 Task: Look for space in Bayanhongor, Mongolia from 1st July, 2023 to 9th July, 2023 for 2 adults in price range Rs.8000 to Rs.15000. Place can be entire place with 1  bedroom having 1 bed and 1 bathroom. Property type can be house, flat, guest house. Amenities needed are: washing machine. Booking option can be shelf check-in. Required host language is English.
Action: Mouse moved to (536, 121)
Screenshot: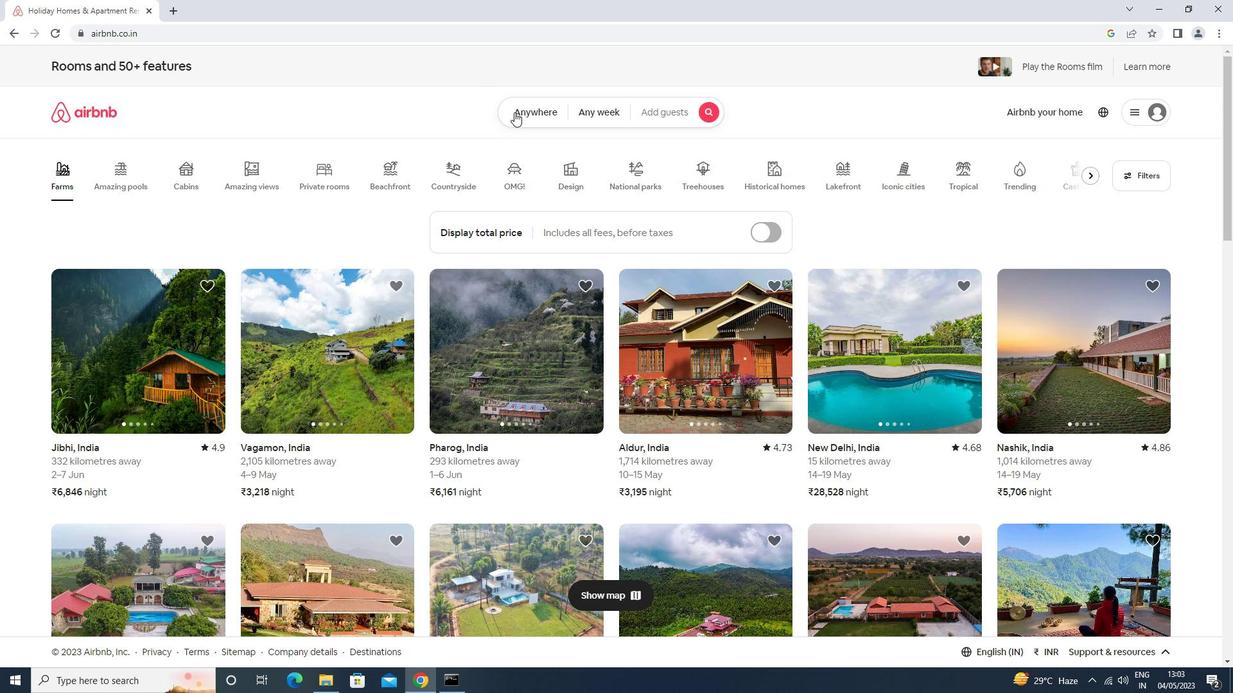 
Action: Mouse pressed left at (536, 121)
Screenshot: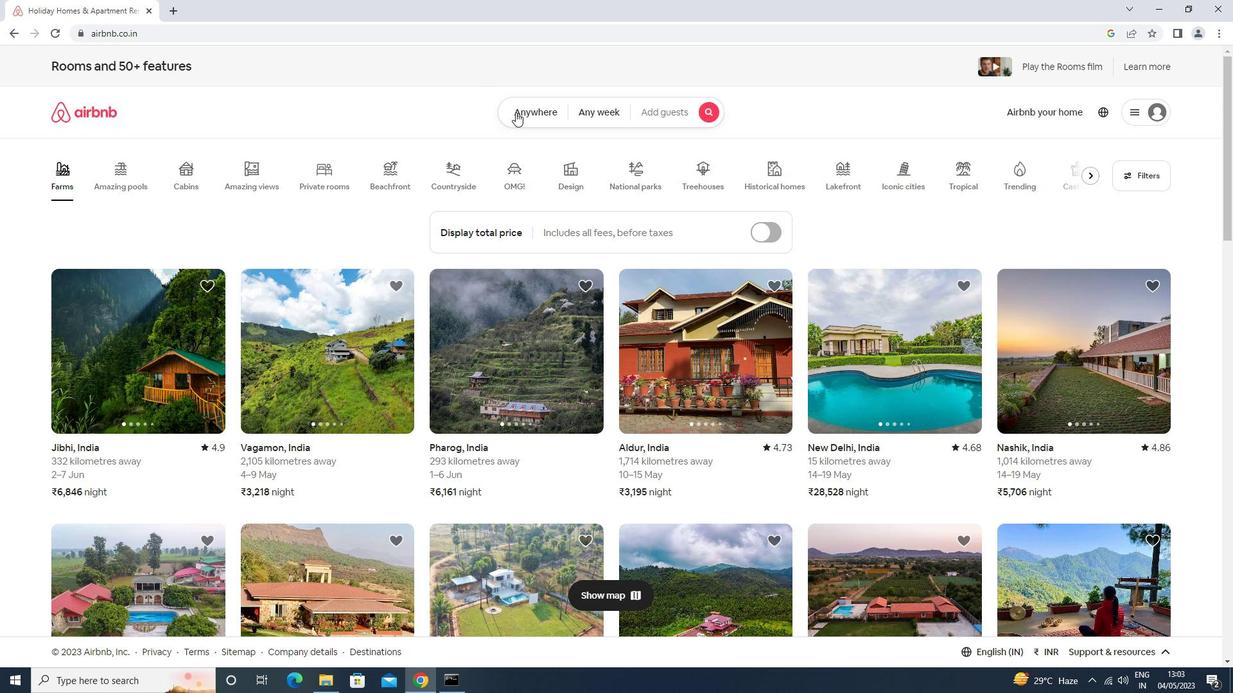 
Action: Mouse moved to (443, 161)
Screenshot: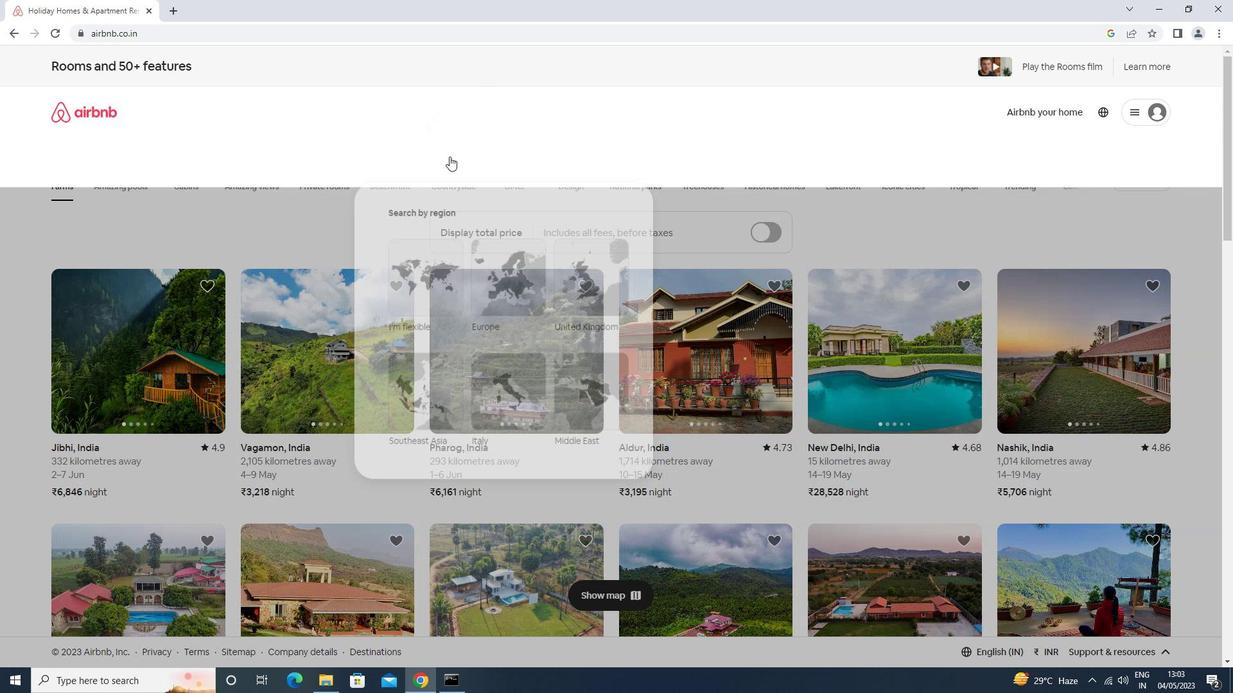 
Action: Mouse pressed left at (443, 161)
Screenshot: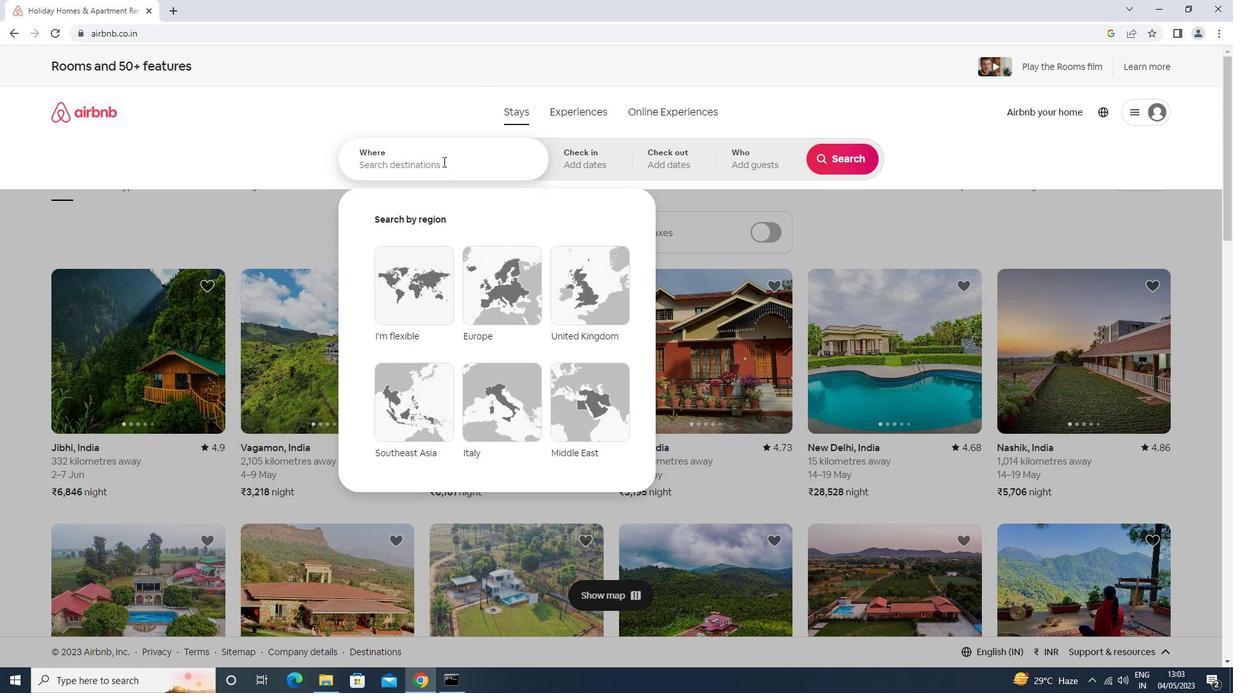 
Action: Mouse moved to (443, 164)
Screenshot: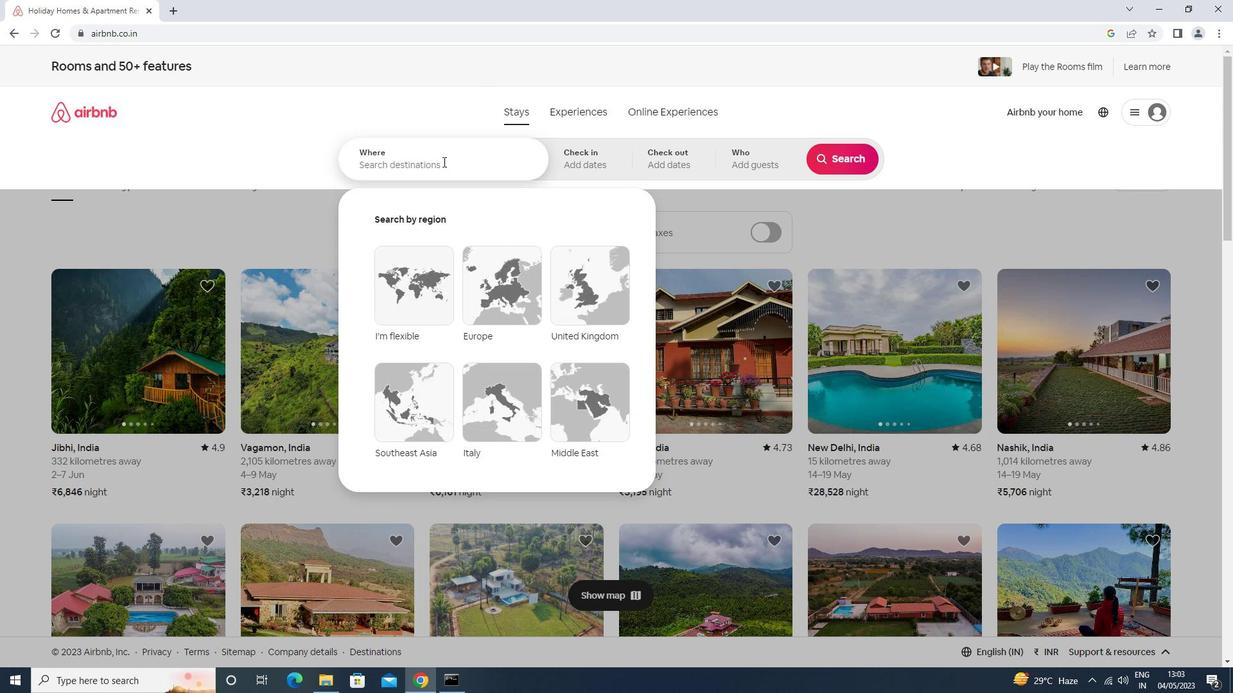 
Action: Key pressed bayanhongor<Key.down><Key.enter>
Screenshot: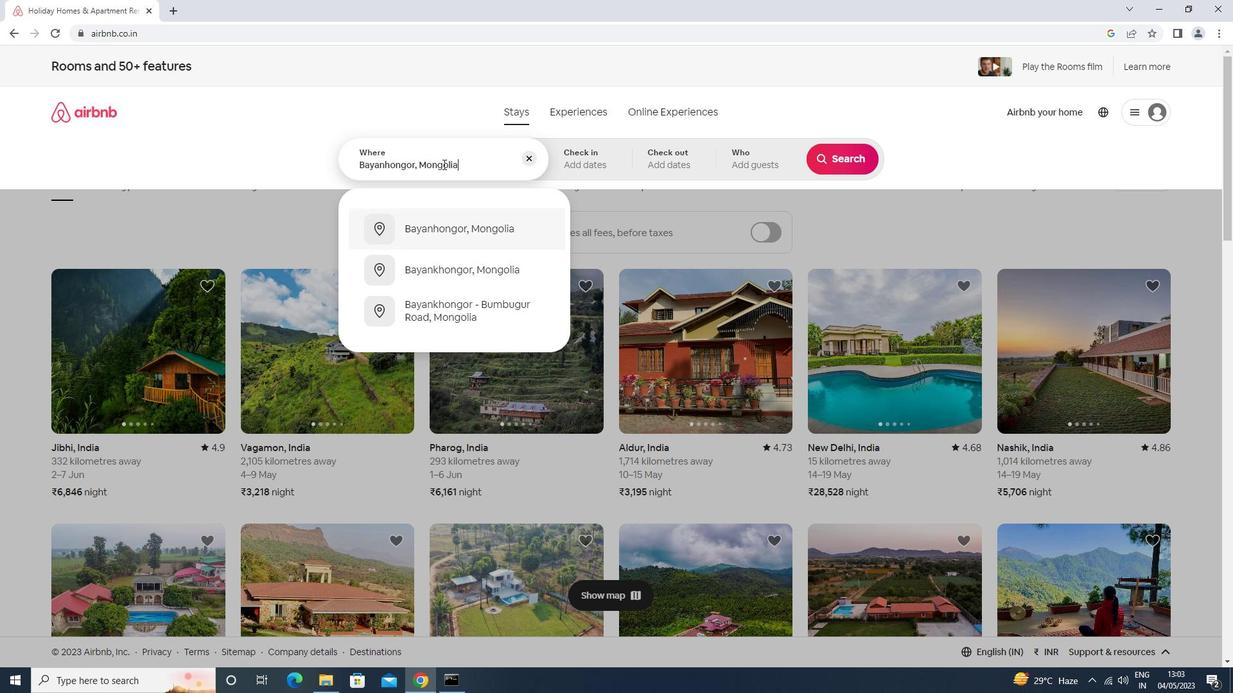 
Action: Mouse moved to (844, 262)
Screenshot: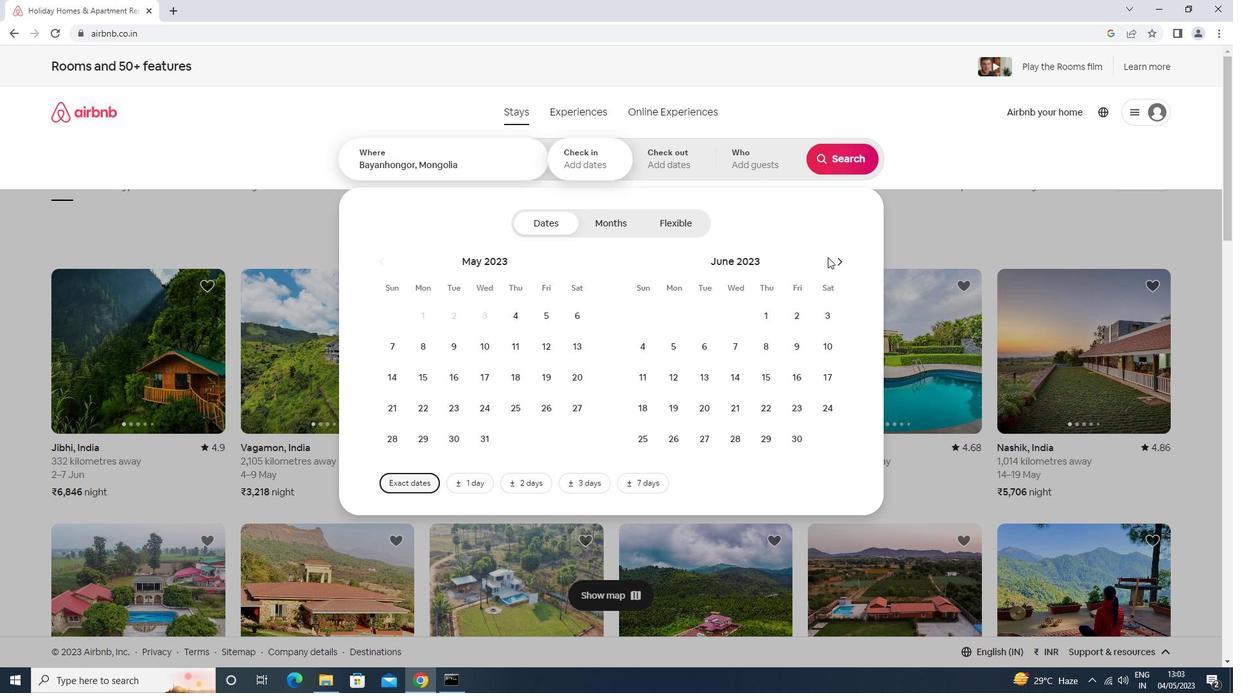 
Action: Mouse pressed left at (844, 262)
Screenshot: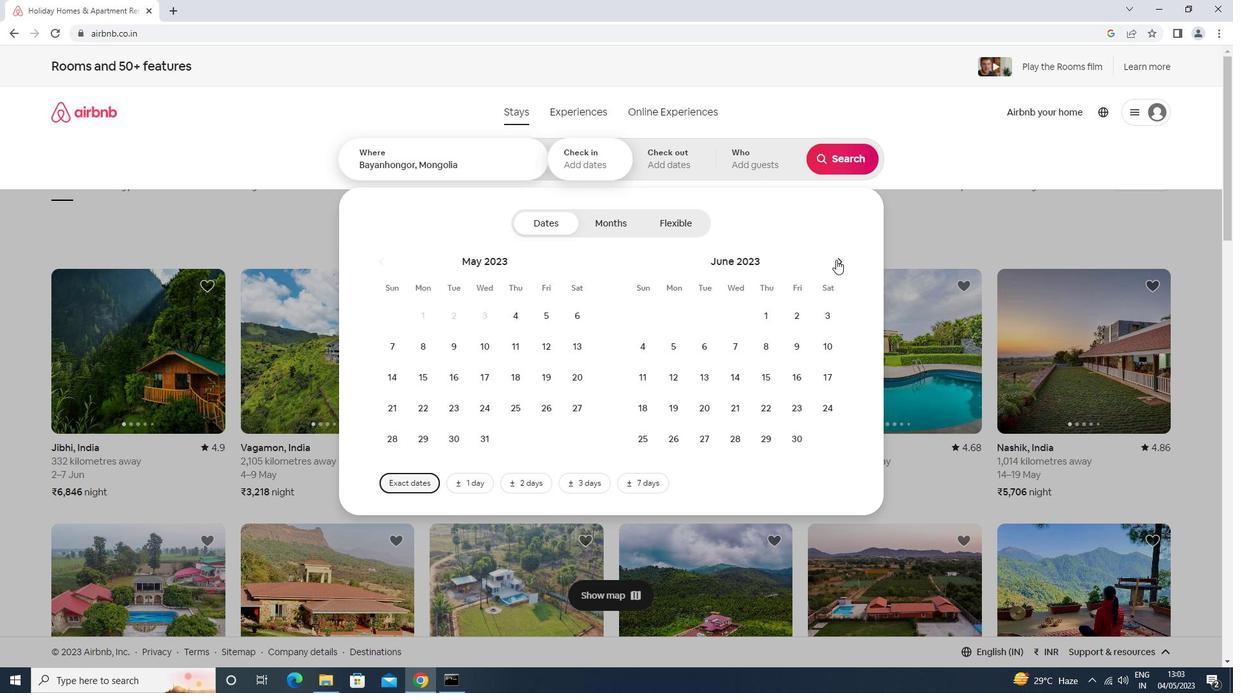 
Action: Mouse moved to (835, 319)
Screenshot: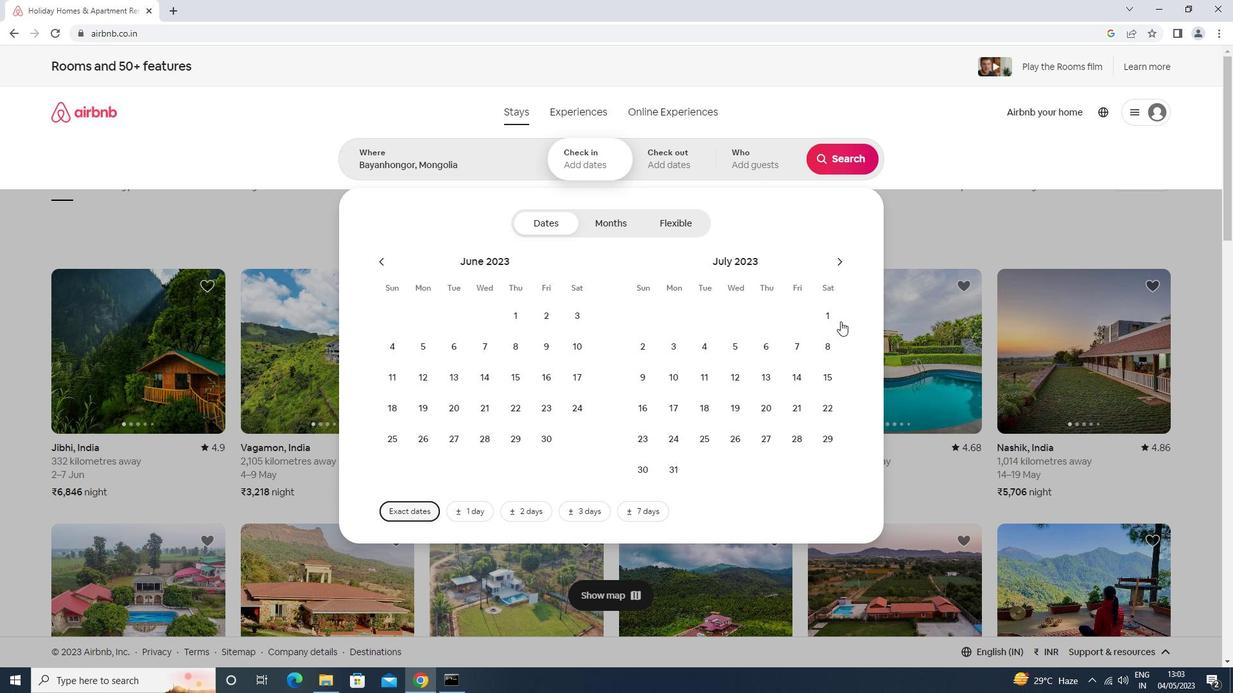 
Action: Mouse pressed left at (835, 319)
Screenshot: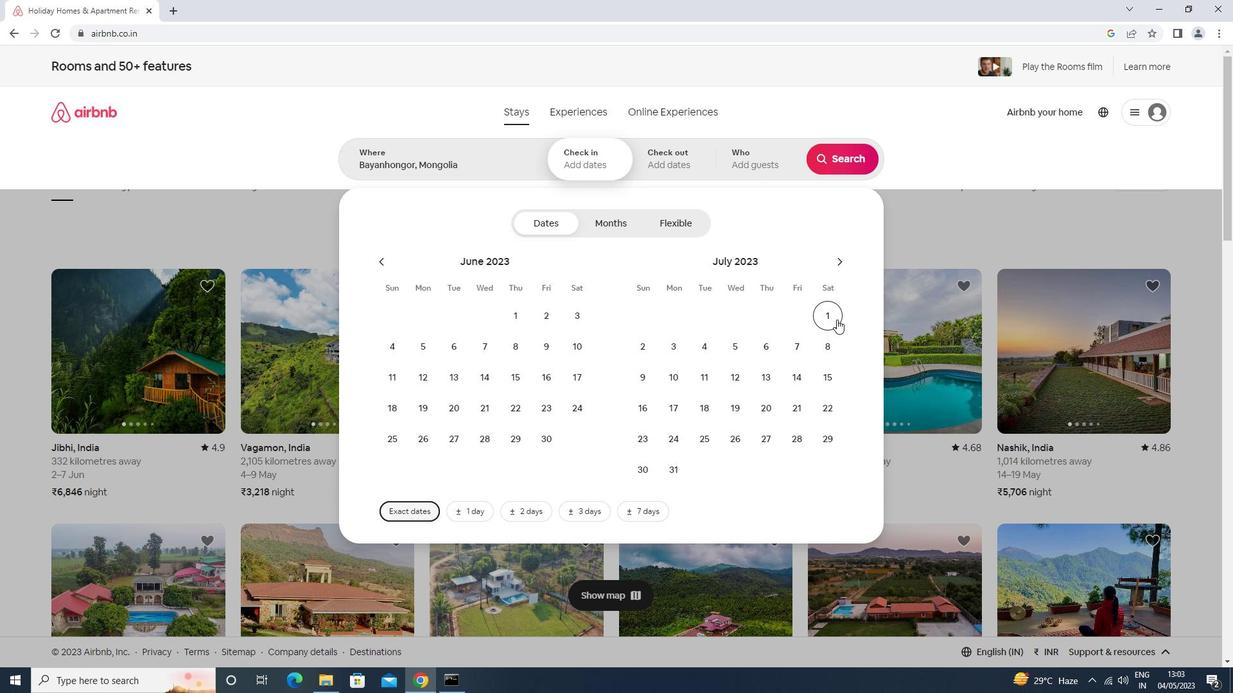 
Action: Mouse moved to (642, 376)
Screenshot: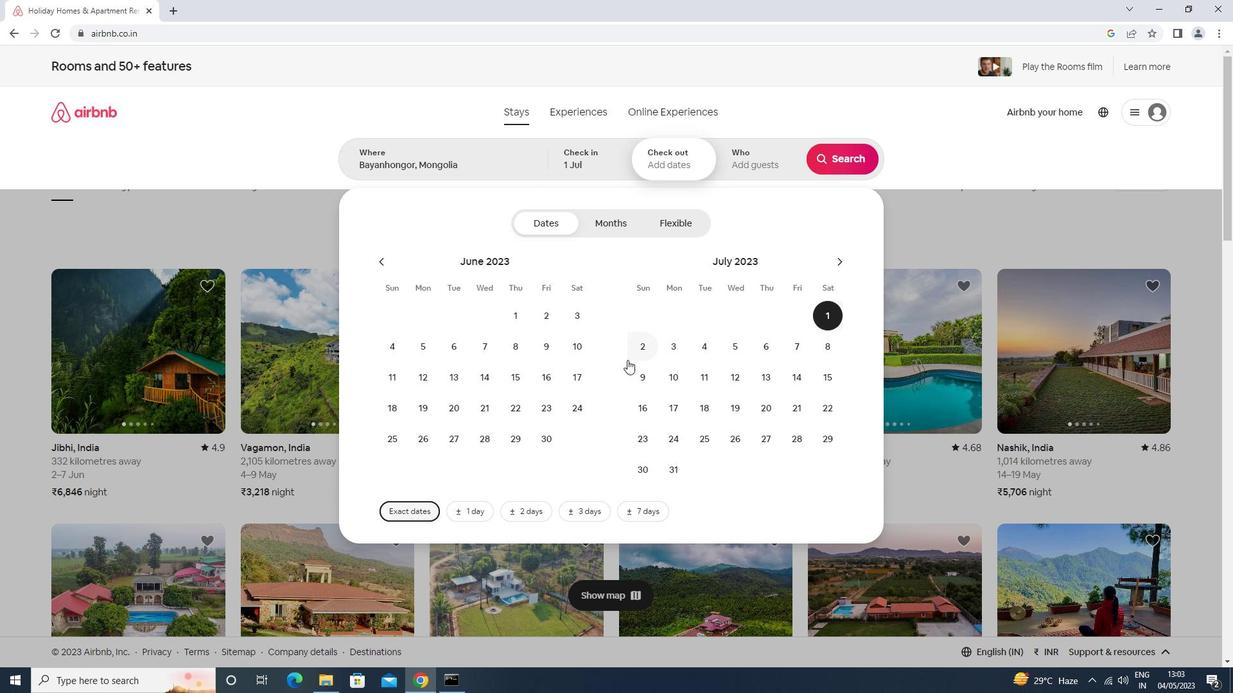 
Action: Mouse pressed left at (642, 376)
Screenshot: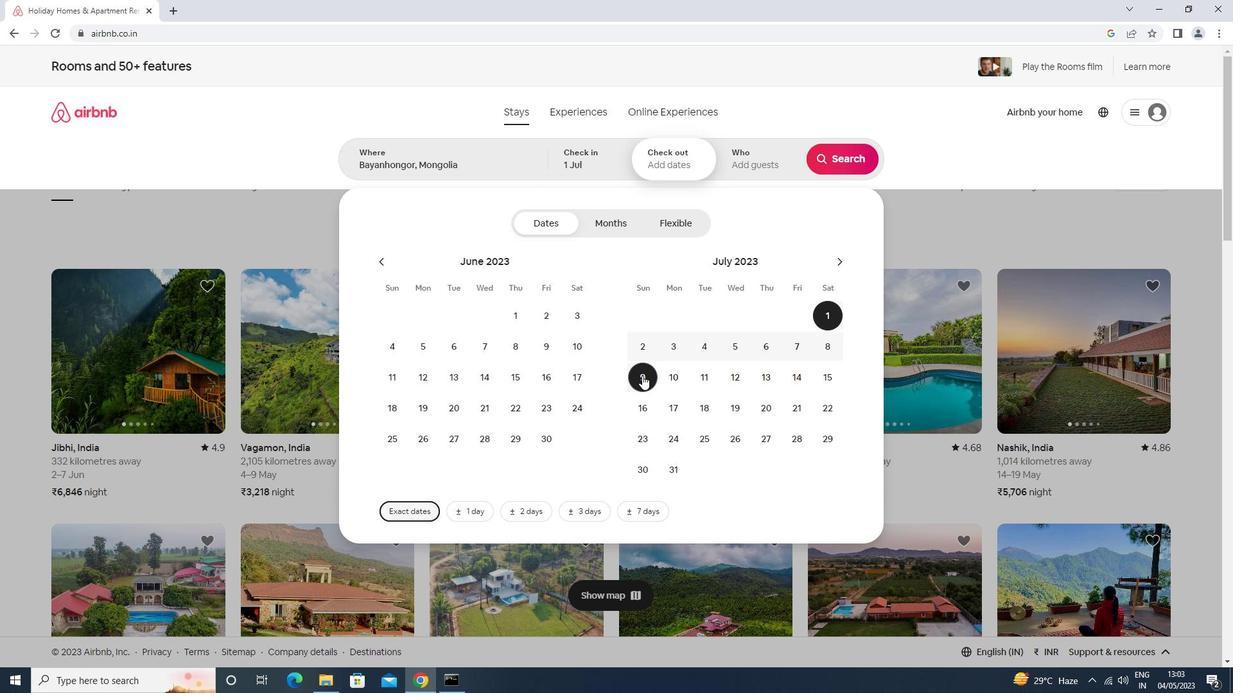 
Action: Mouse moved to (736, 174)
Screenshot: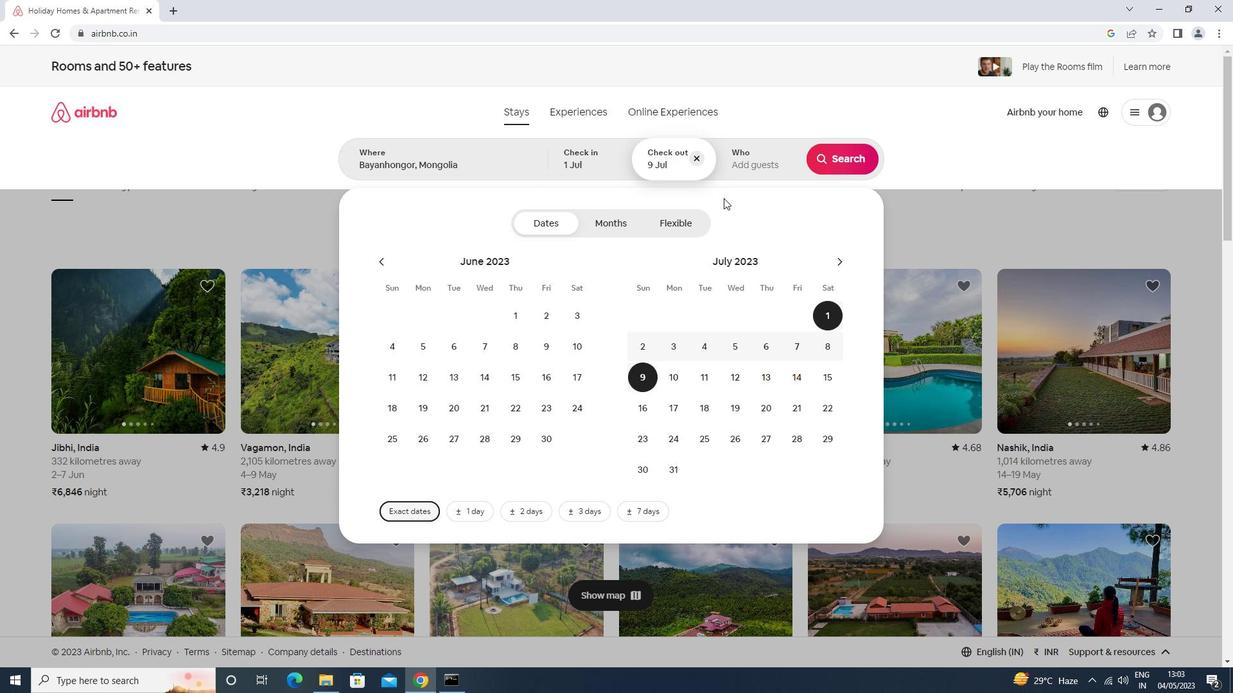 
Action: Mouse pressed left at (736, 174)
Screenshot: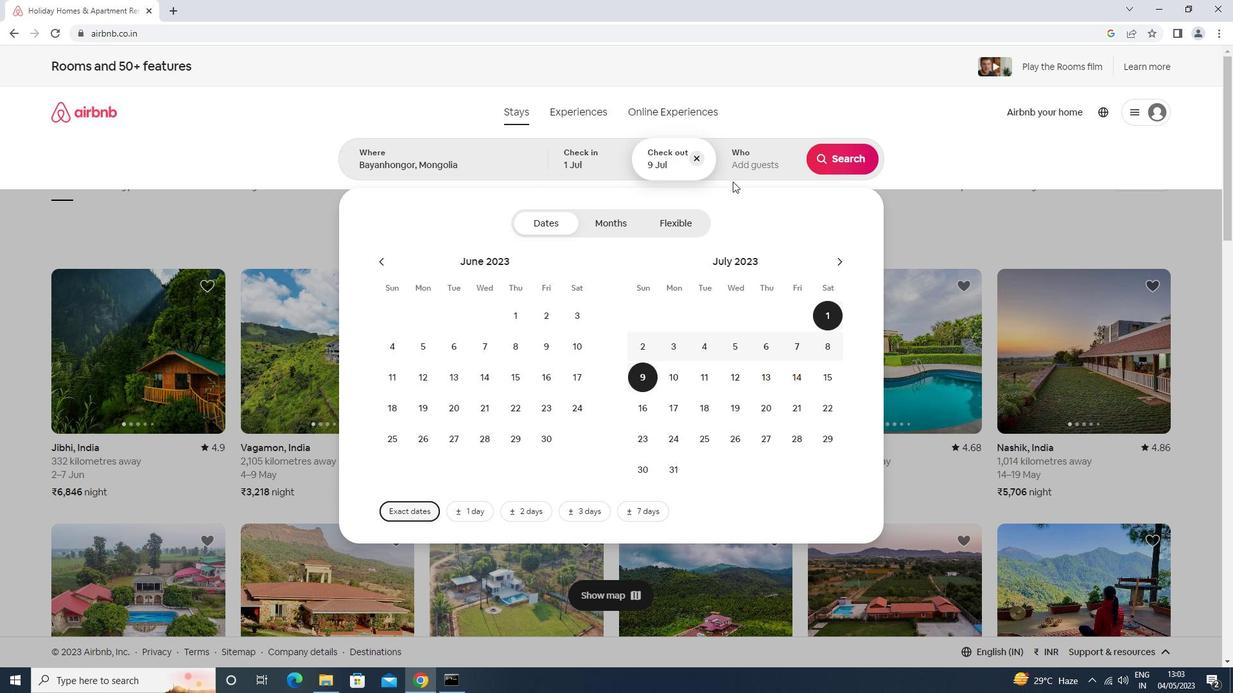 
Action: Mouse moved to (854, 224)
Screenshot: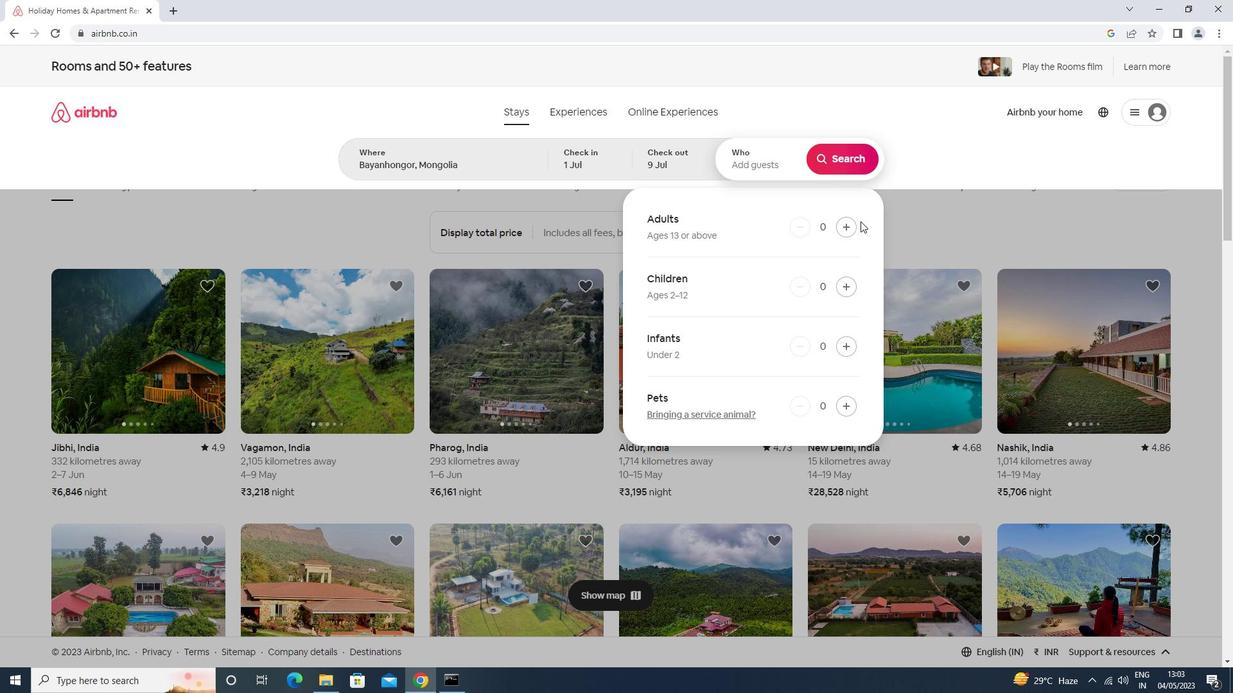 
Action: Mouse pressed left at (854, 224)
Screenshot: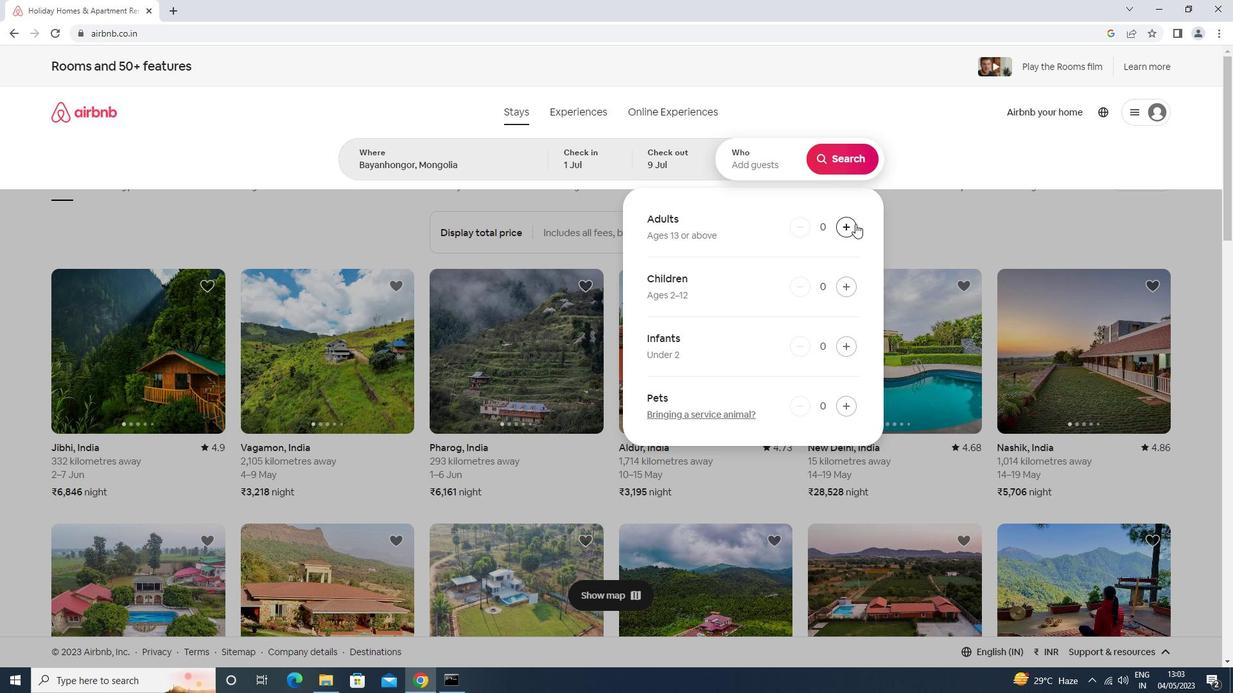 
Action: Mouse pressed left at (854, 224)
Screenshot: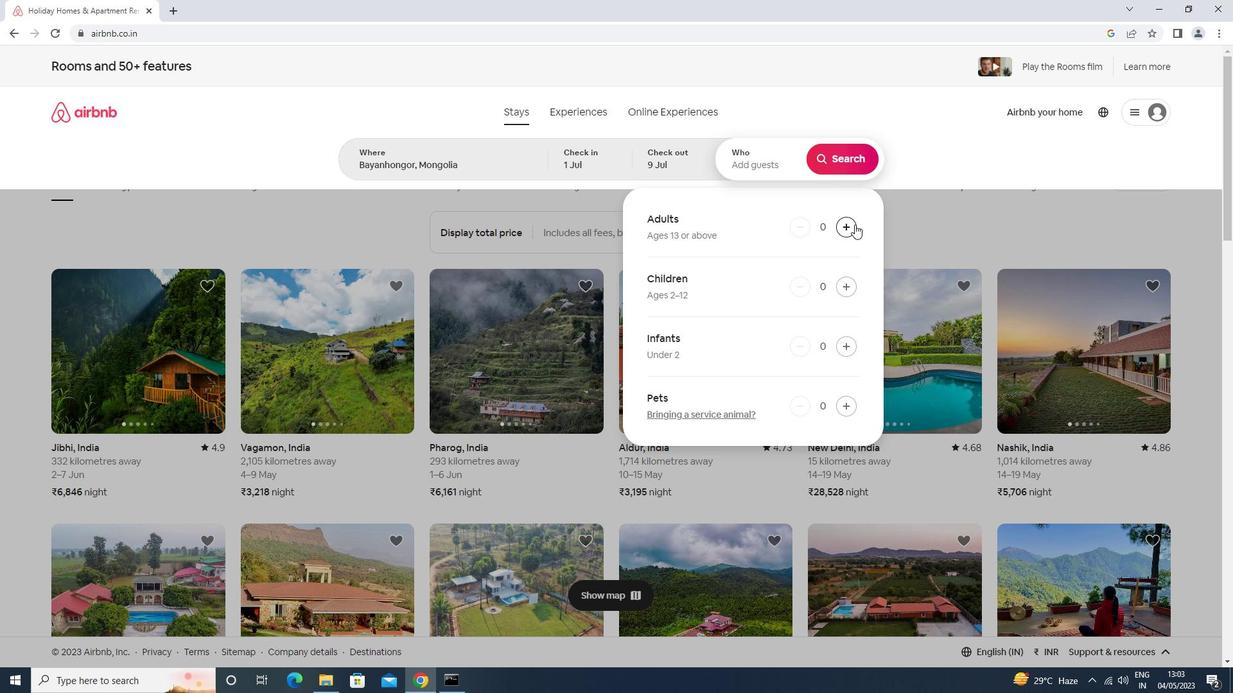 
Action: Mouse moved to (845, 160)
Screenshot: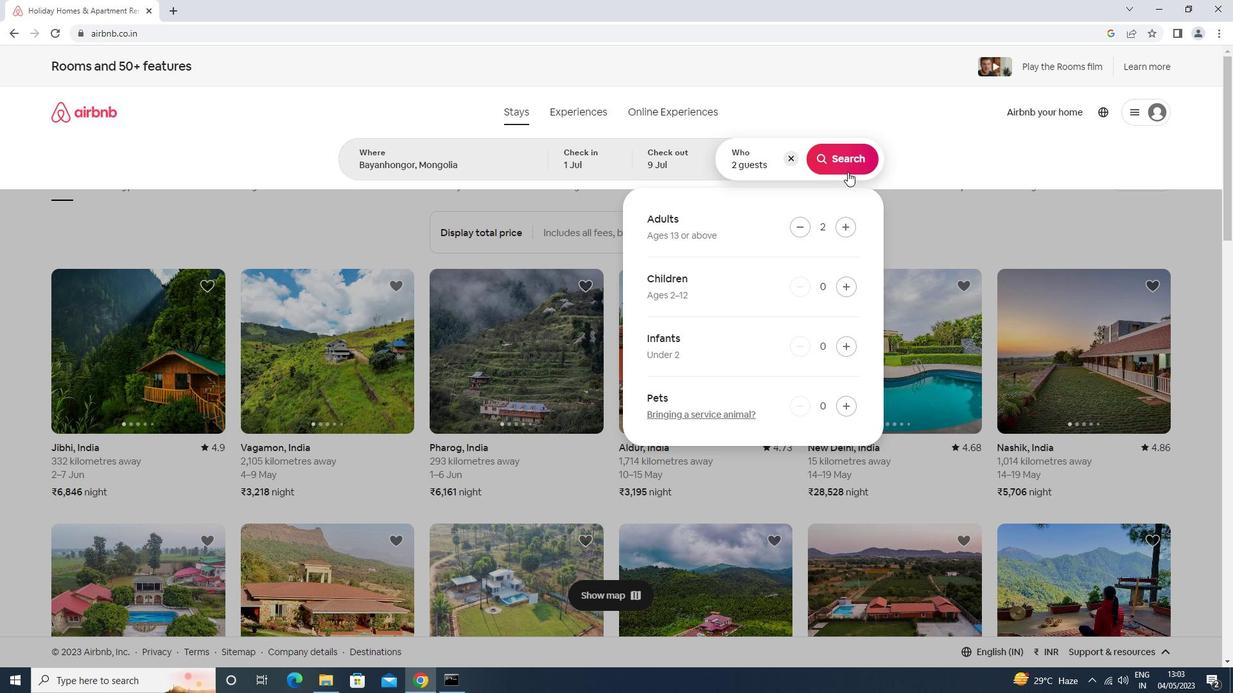 
Action: Mouse pressed left at (845, 160)
Screenshot: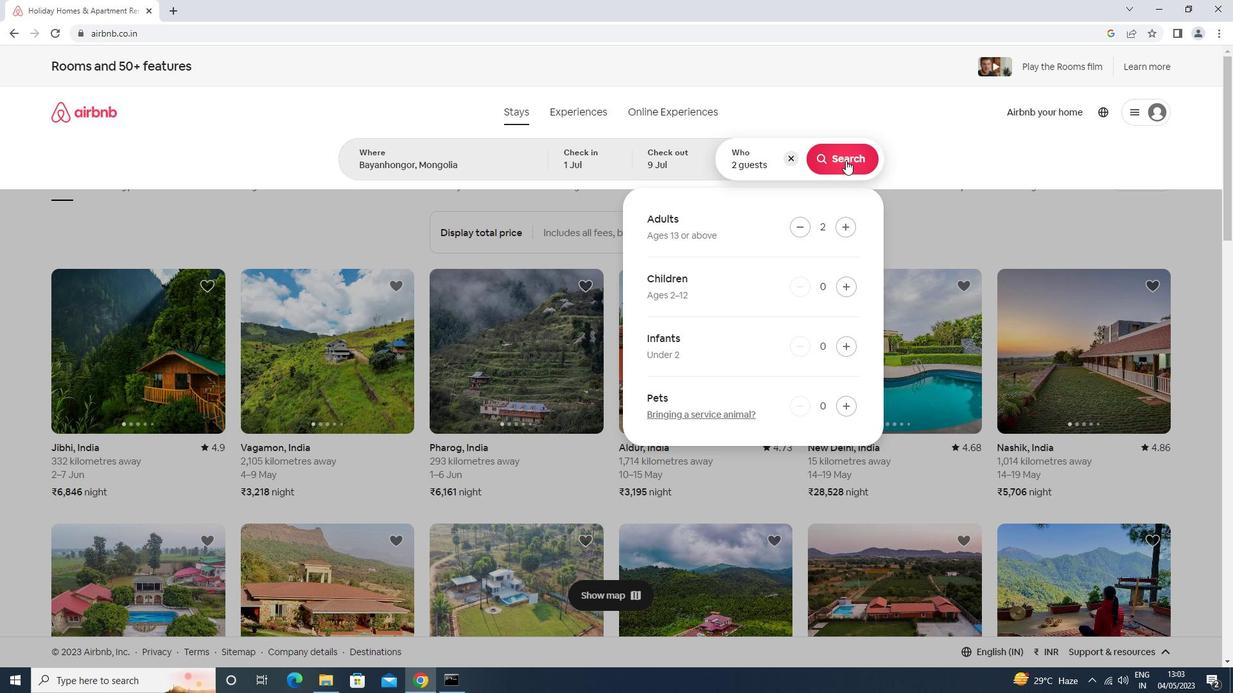 
Action: Mouse moved to (1172, 121)
Screenshot: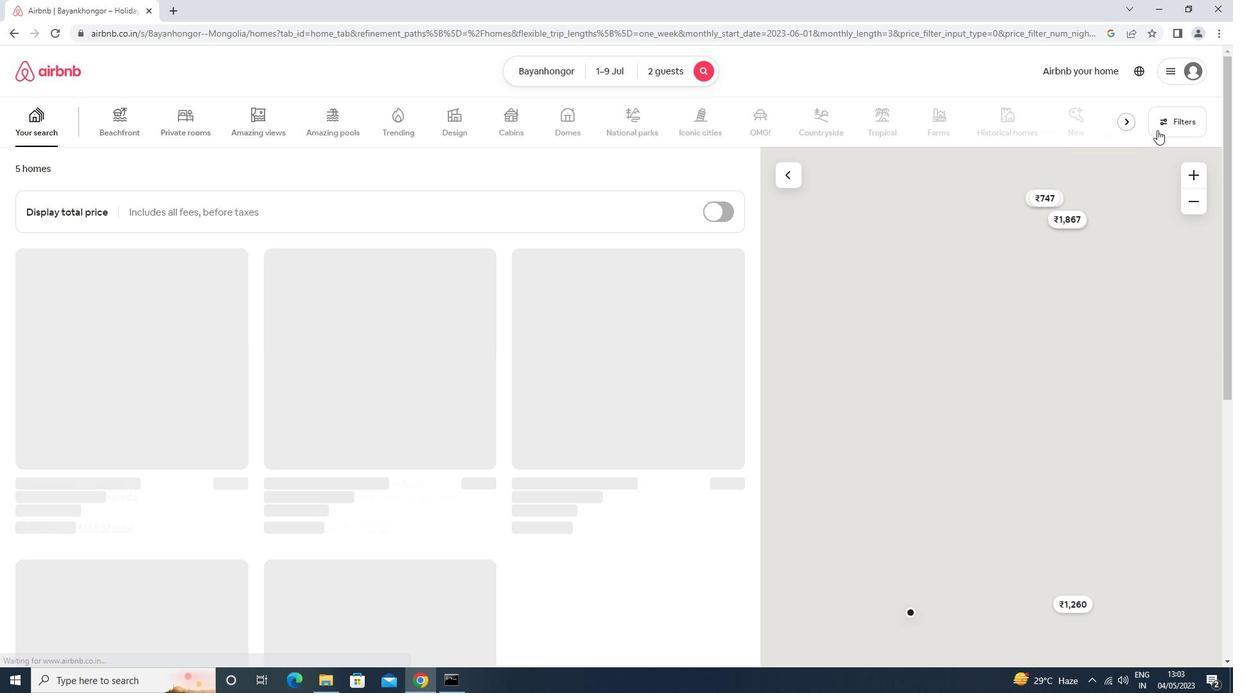 
Action: Mouse pressed left at (1172, 121)
Screenshot: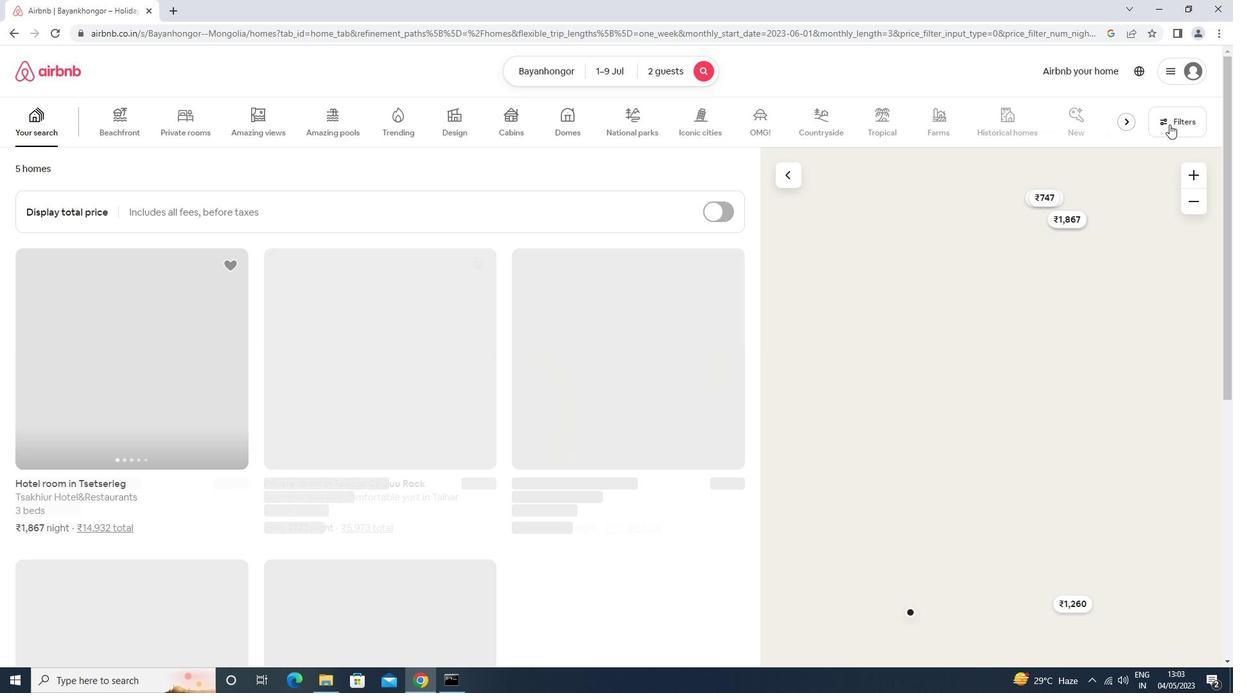 
Action: Mouse moved to (563, 287)
Screenshot: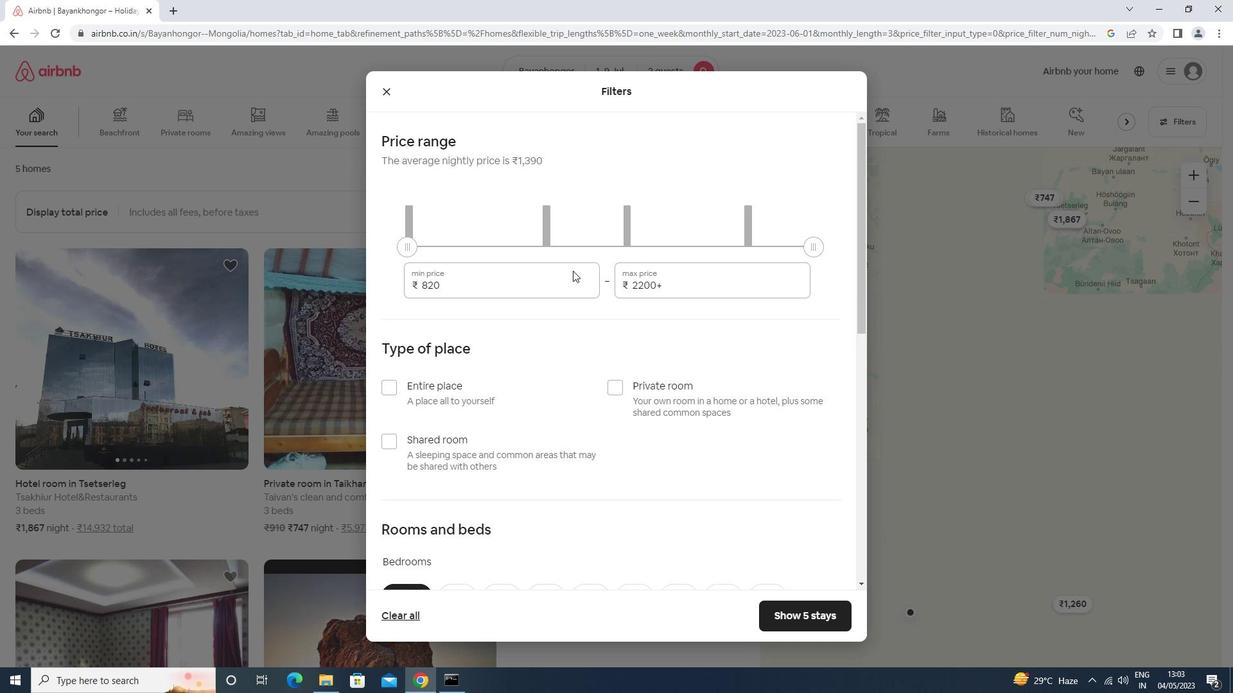 
Action: Mouse pressed left at (563, 287)
Screenshot: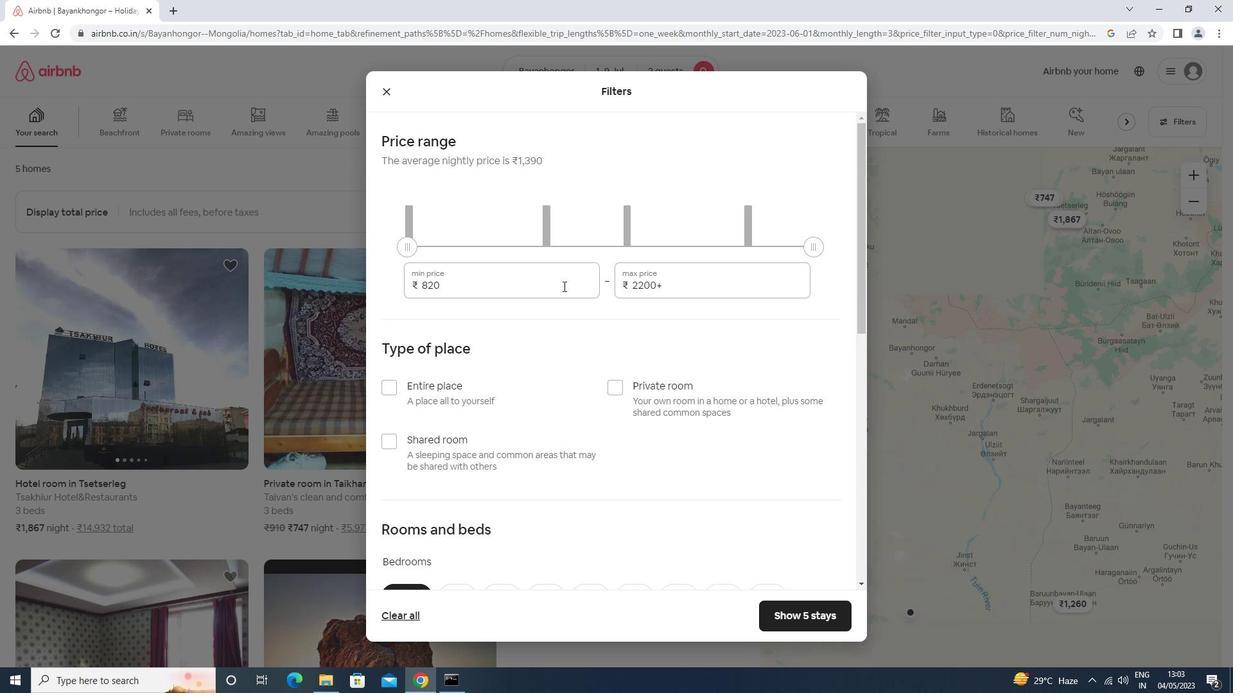 
Action: Mouse moved to (560, 292)
Screenshot: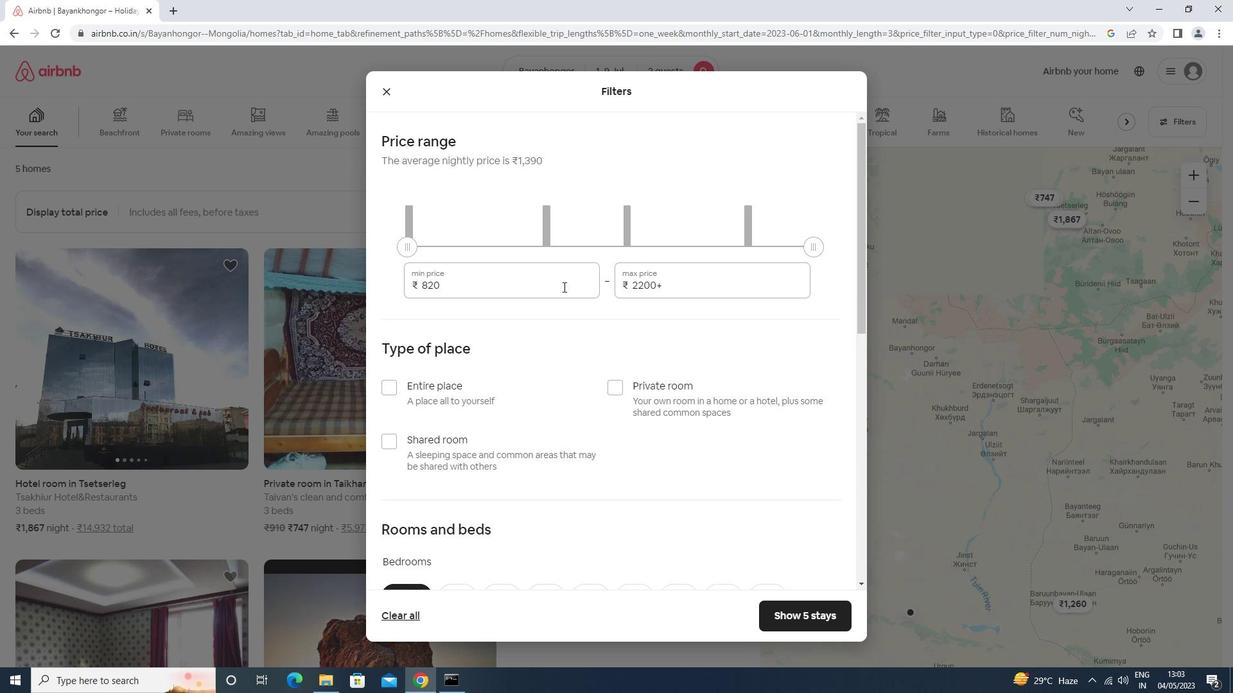 
Action: Key pressed <Key.backspace><Key.backspace>000<Key.tab>15000
Screenshot: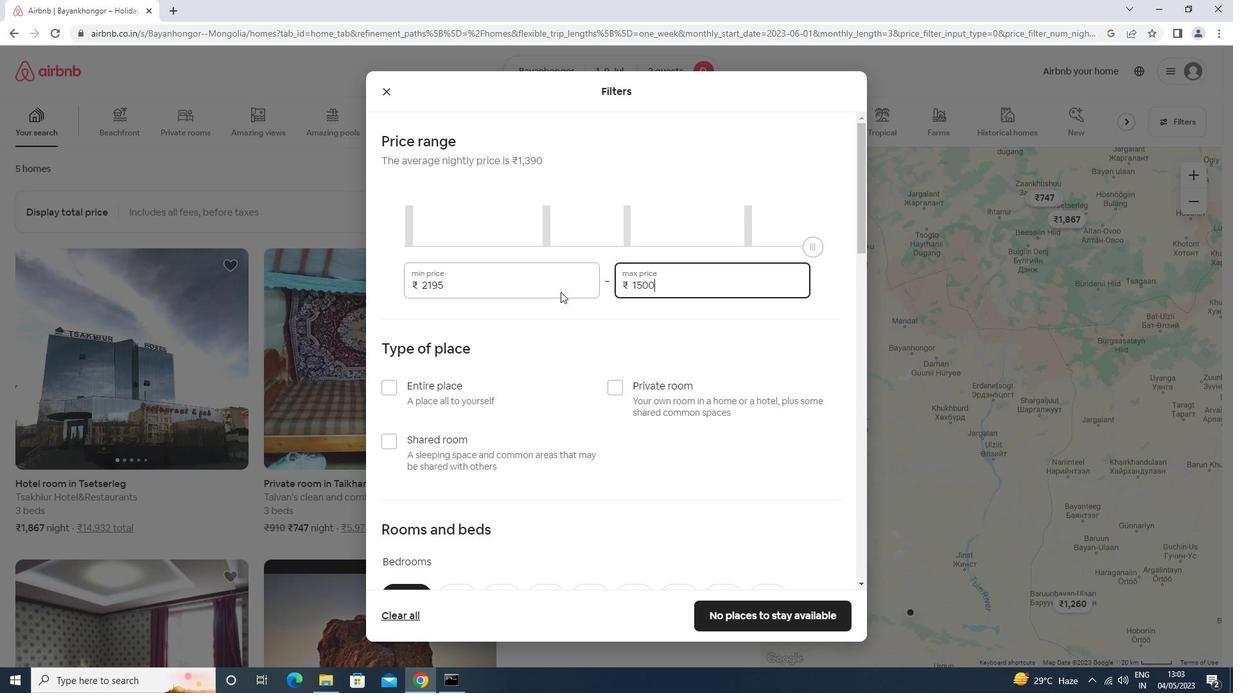 
Action: Mouse moved to (513, 393)
Screenshot: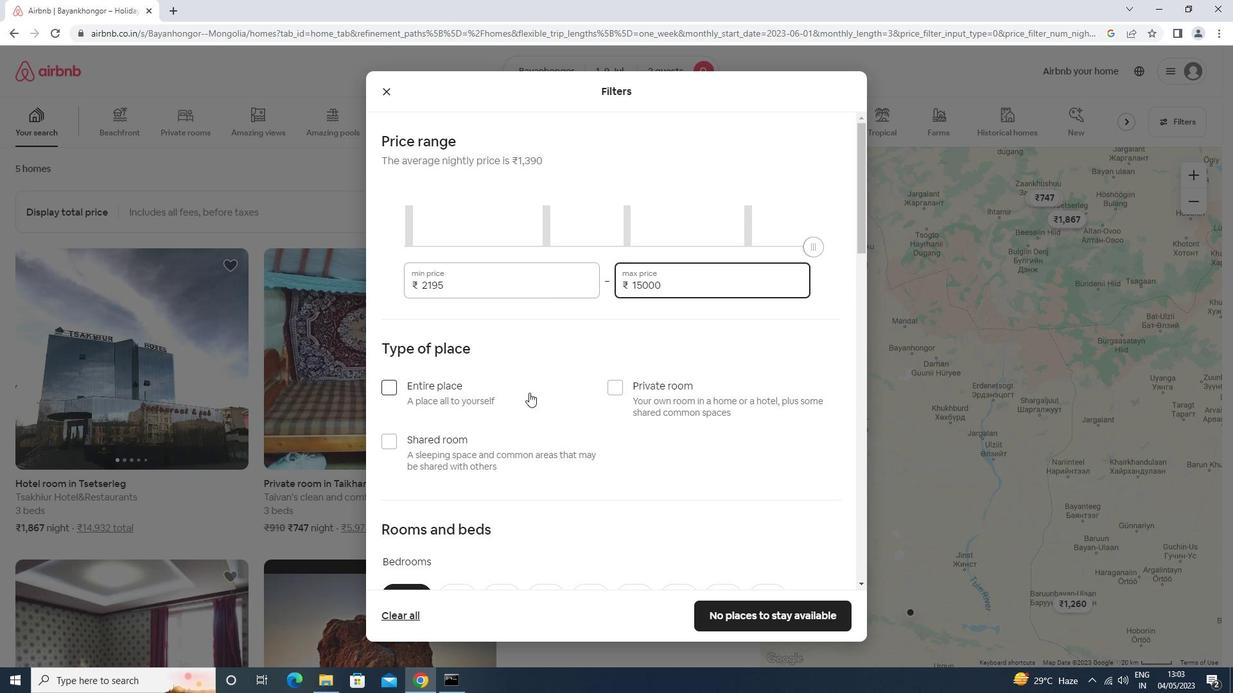 
Action: Mouse pressed left at (513, 393)
Screenshot: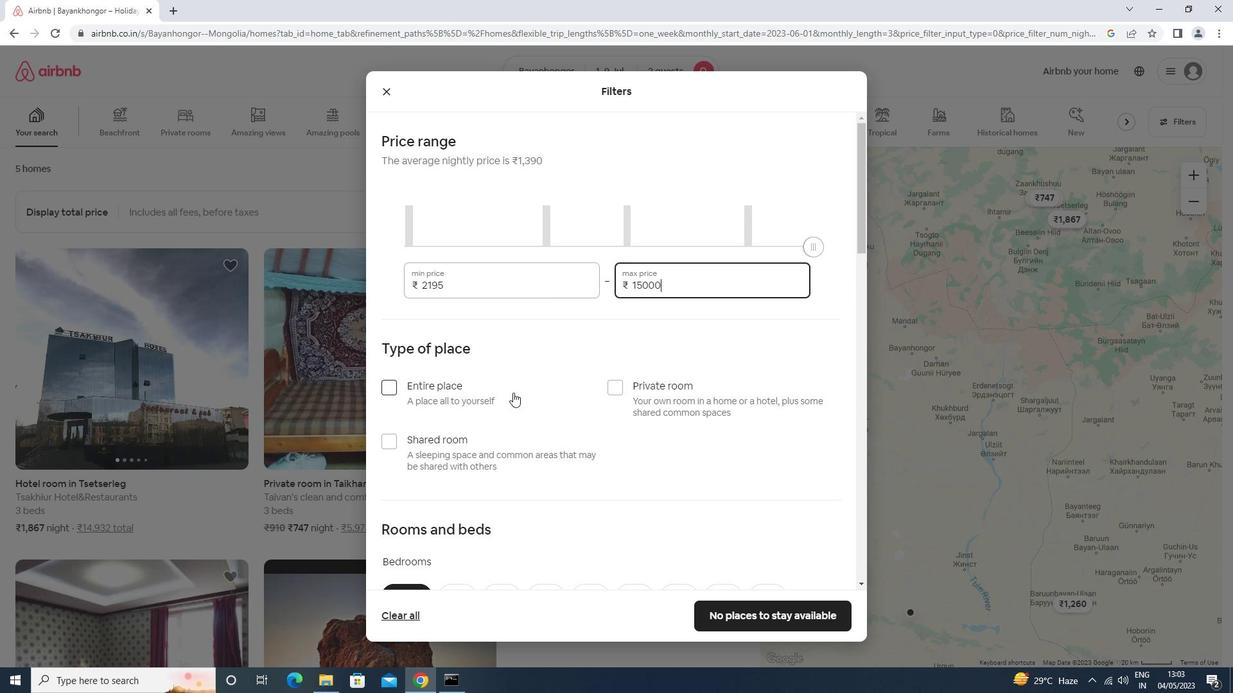 
Action: Mouse scrolled (513, 392) with delta (0, 0)
Screenshot: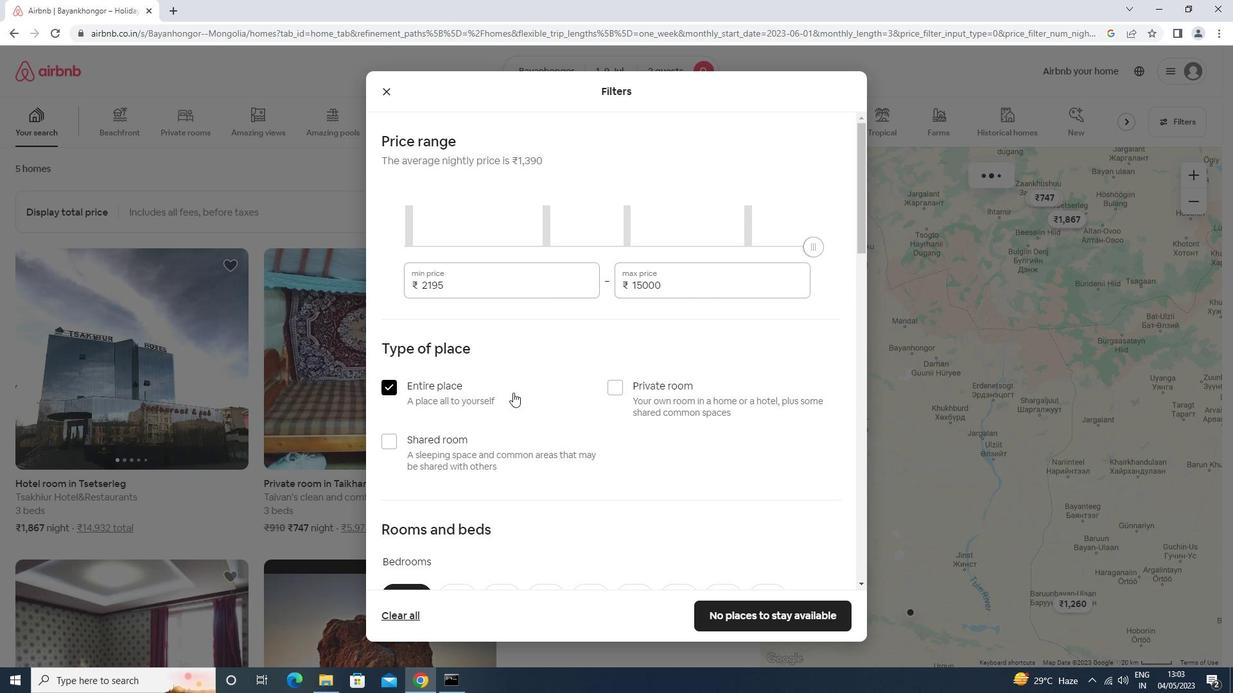 
Action: Mouse scrolled (513, 392) with delta (0, 0)
Screenshot: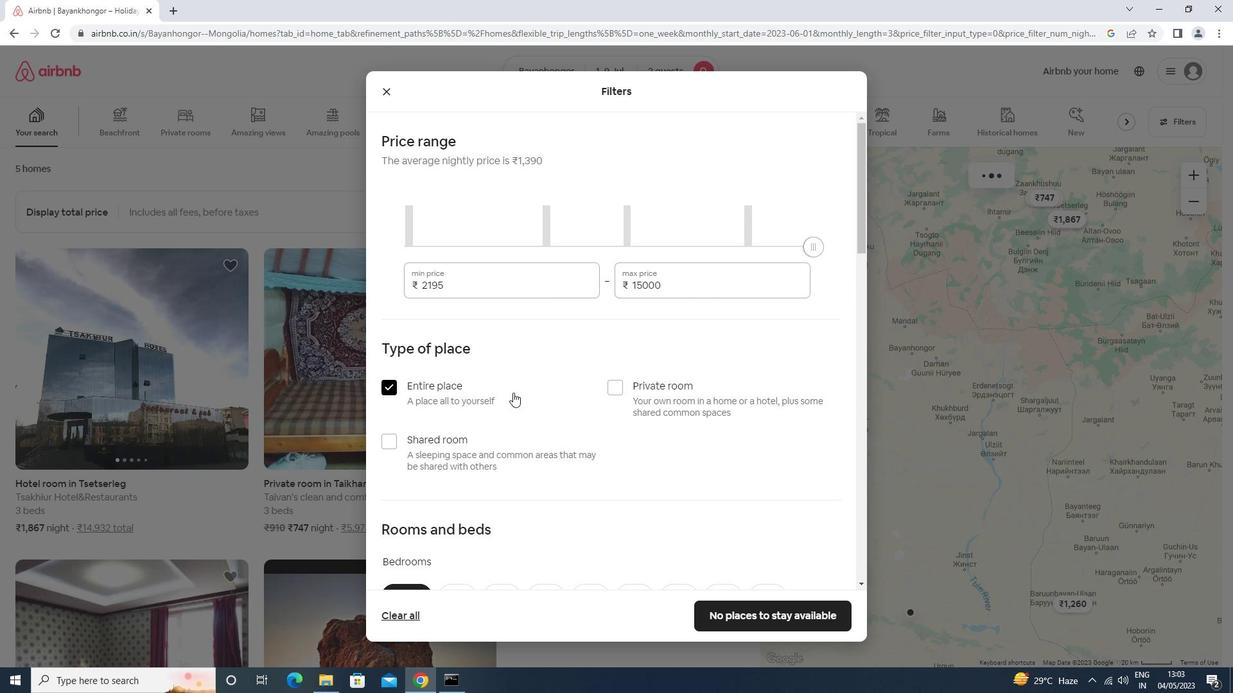 
Action: Mouse scrolled (513, 392) with delta (0, 0)
Screenshot: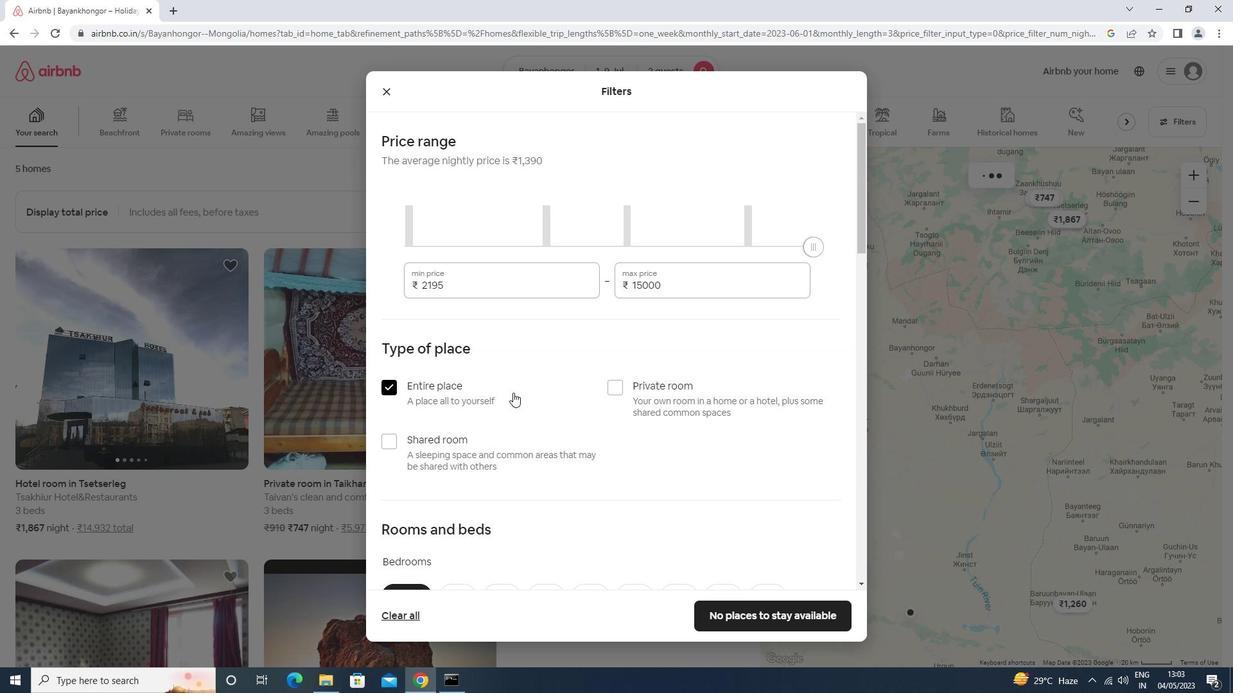 
Action: Mouse moved to (467, 395)
Screenshot: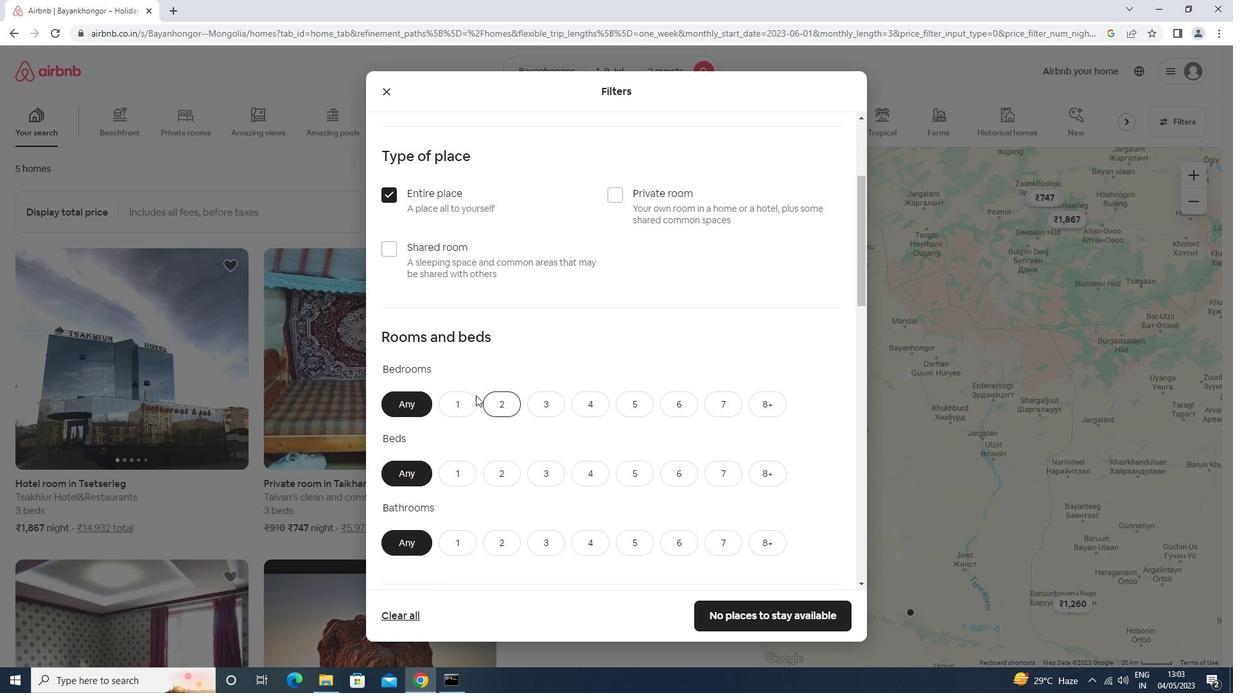 
Action: Mouse pressed left at (467, 395)
Screenshot: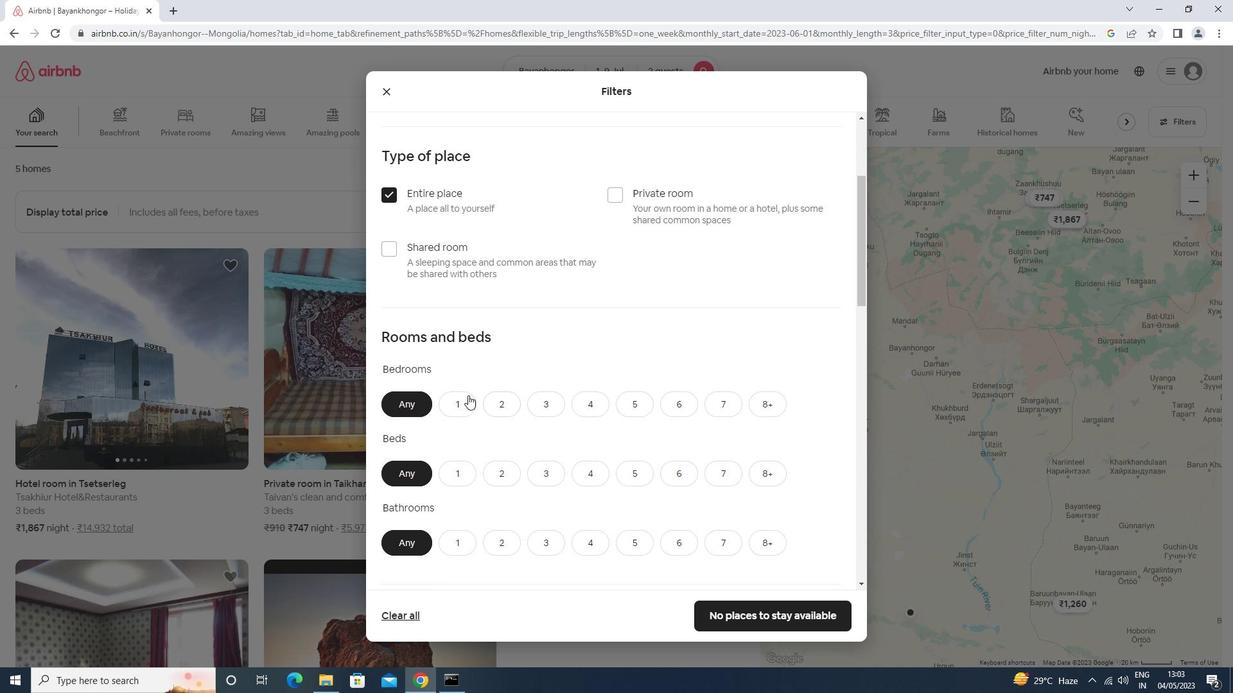 
Action: Mouse scrolled (467, 395) with delta (0, 0)
Screenshot: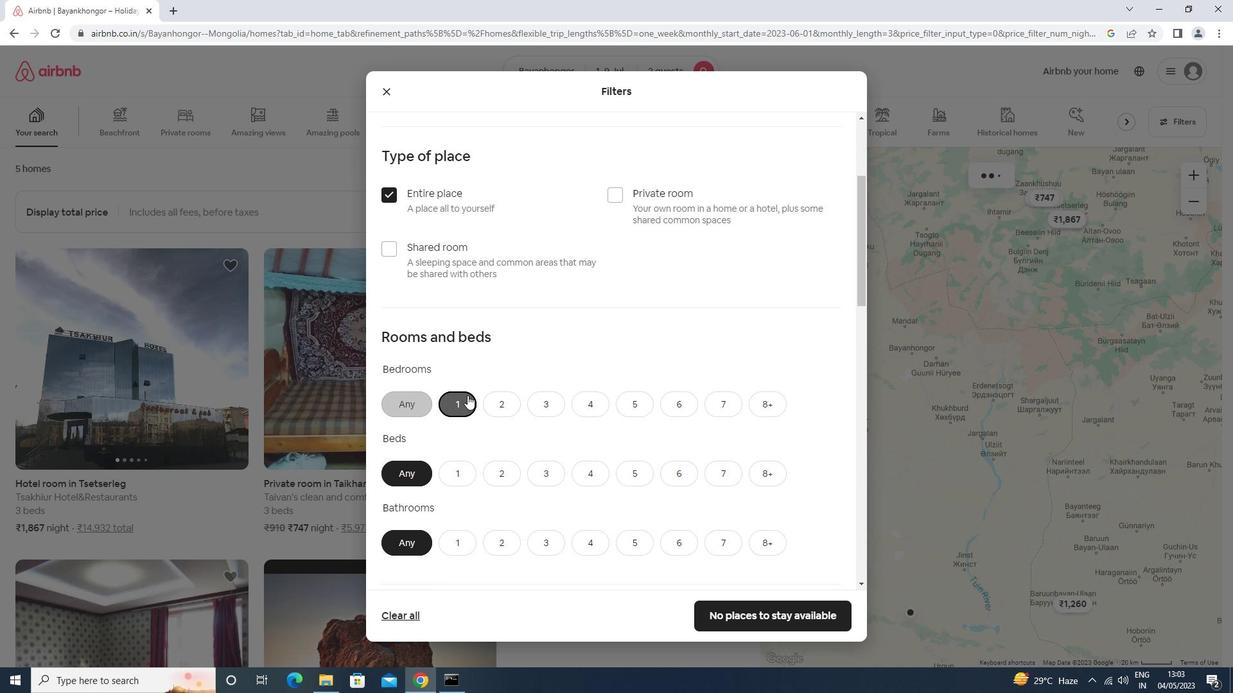 
Action: Mouse moved to (458, 420)
Screenshot: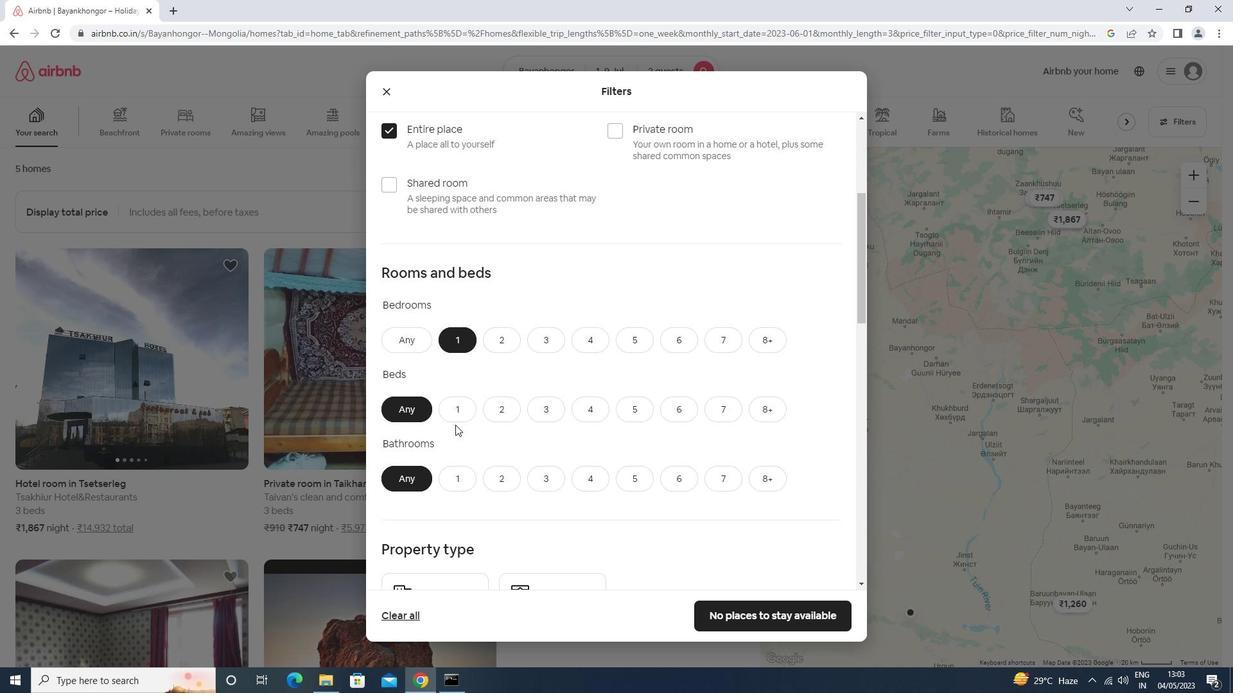 
Action: Mouse pressed left at (458, 420)
Screenshot: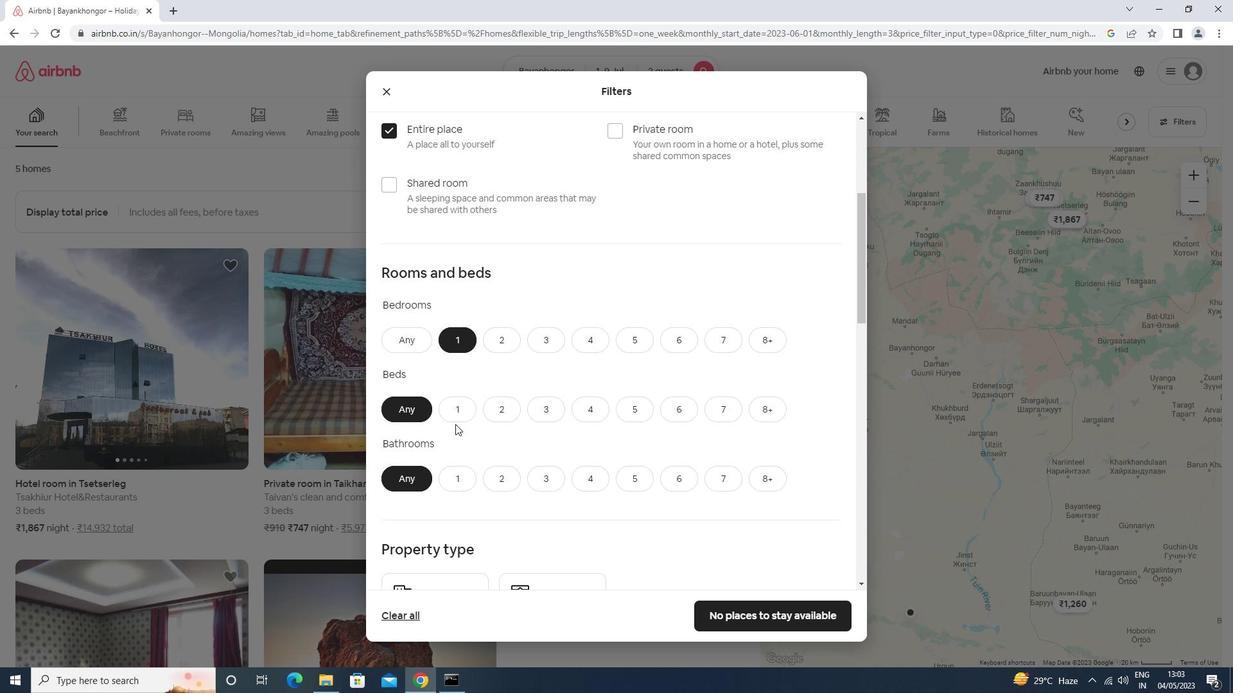 
Action: Mouse moved to (459, 474)
Screenshot: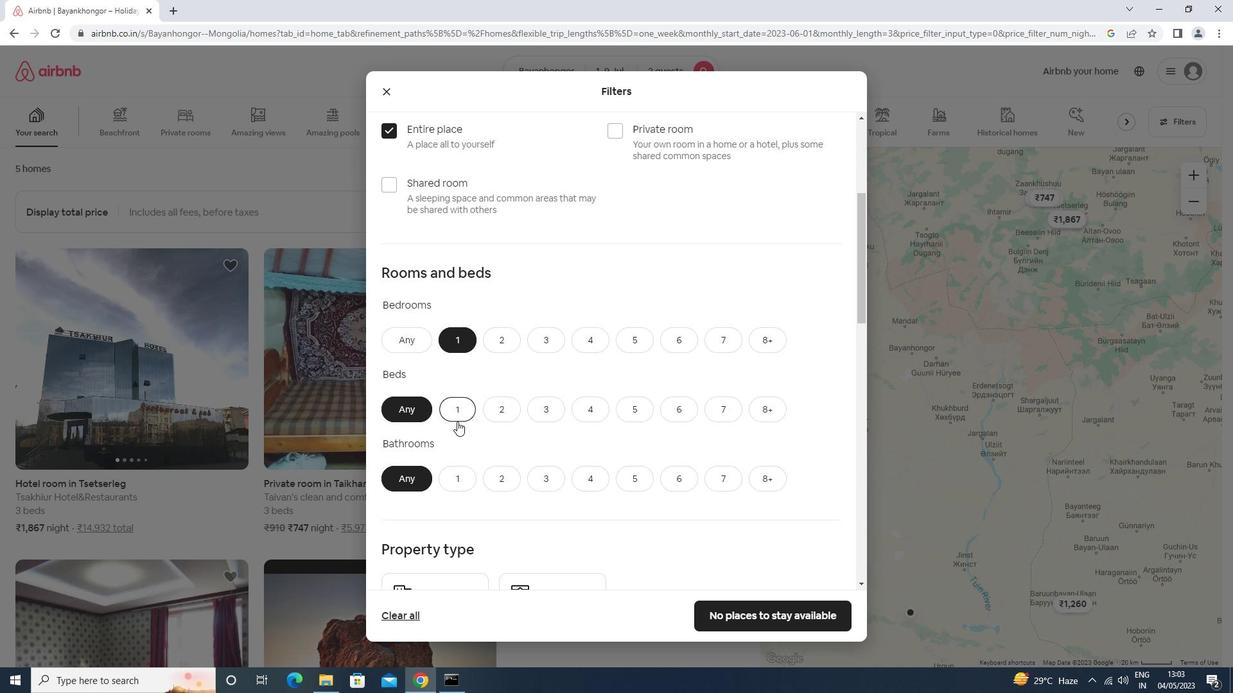 
Action: Mouse pressed left at (459, 474)
Screenshot: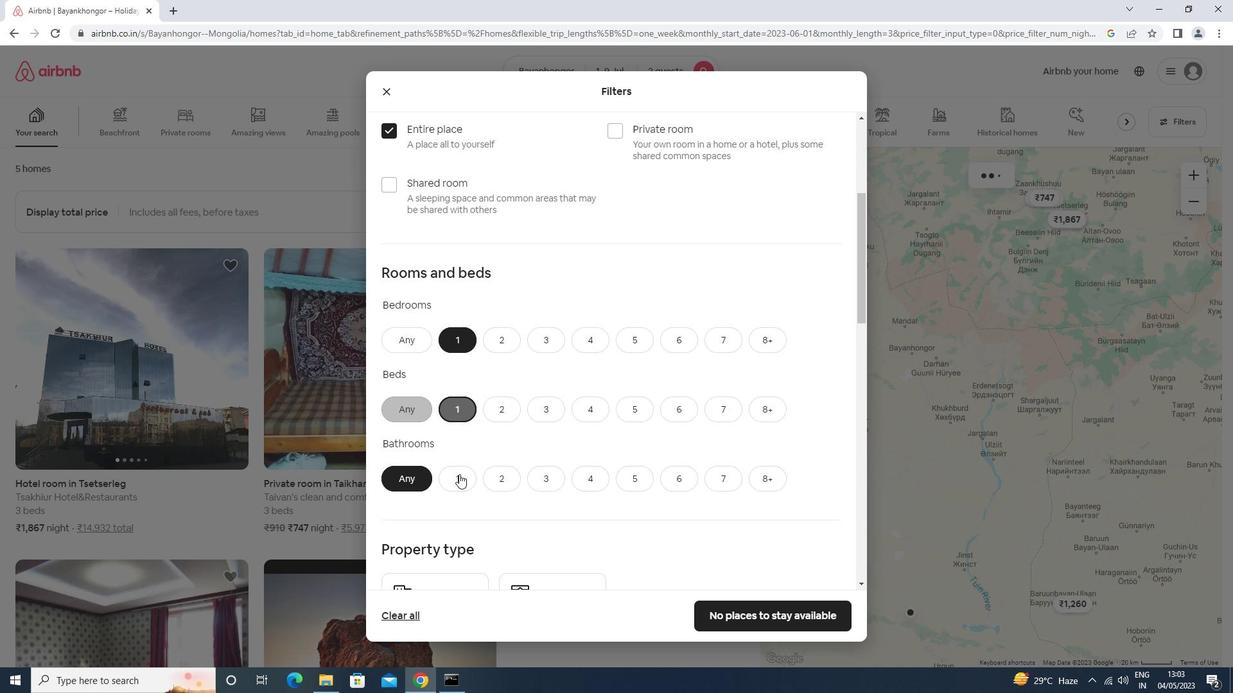 
Action: Mouse moved to (460, 475)
Screenshot: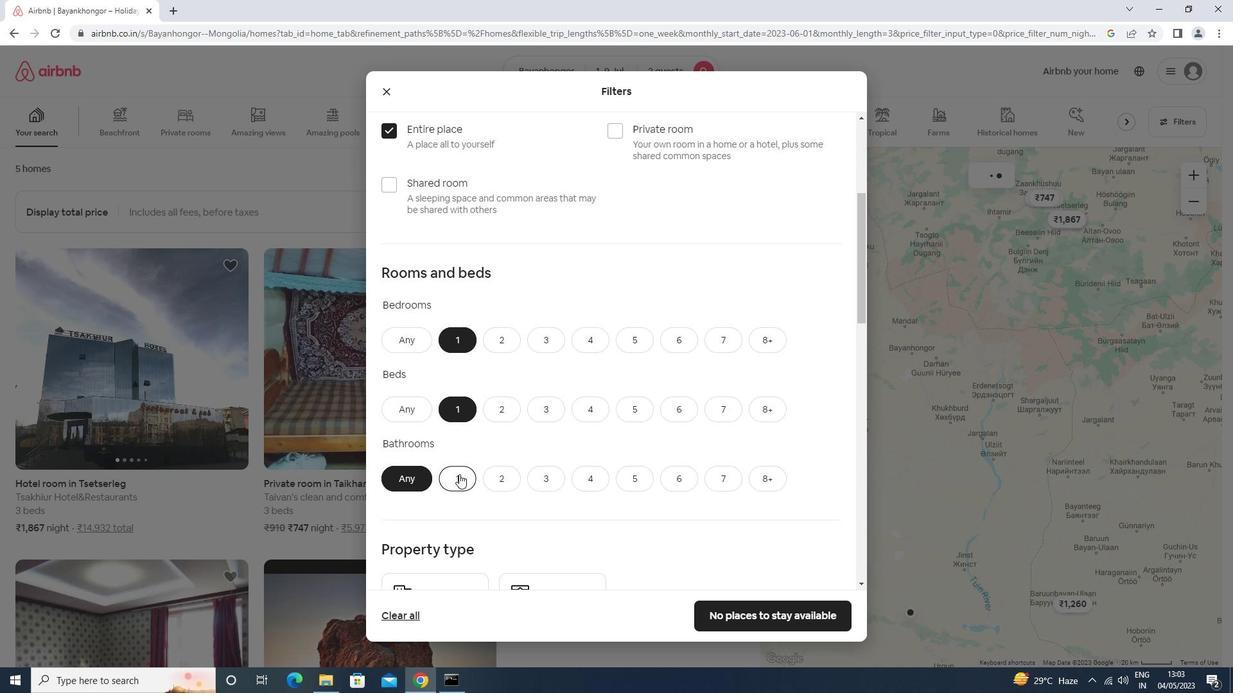 
Action: Mouse scrolled (460, 474) with delta (0, 0)
Screenshot: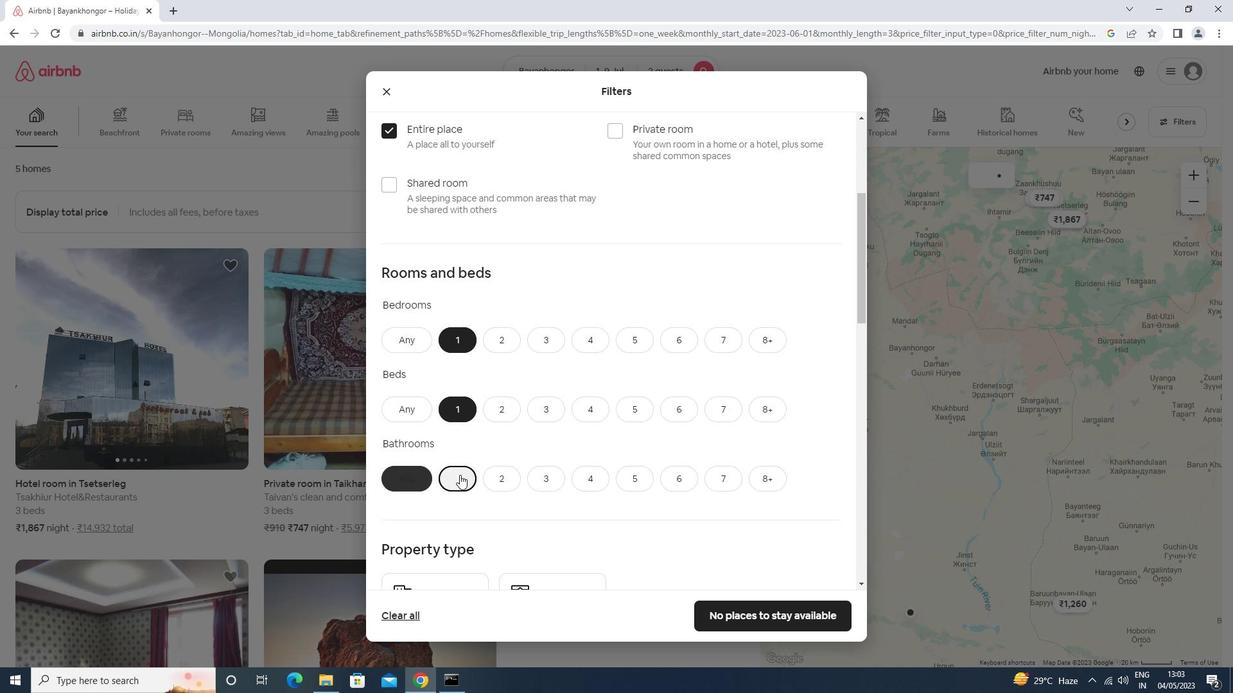 
Action: Mouse scrolled (460, 474) with delta (0, 0)
Screenshot: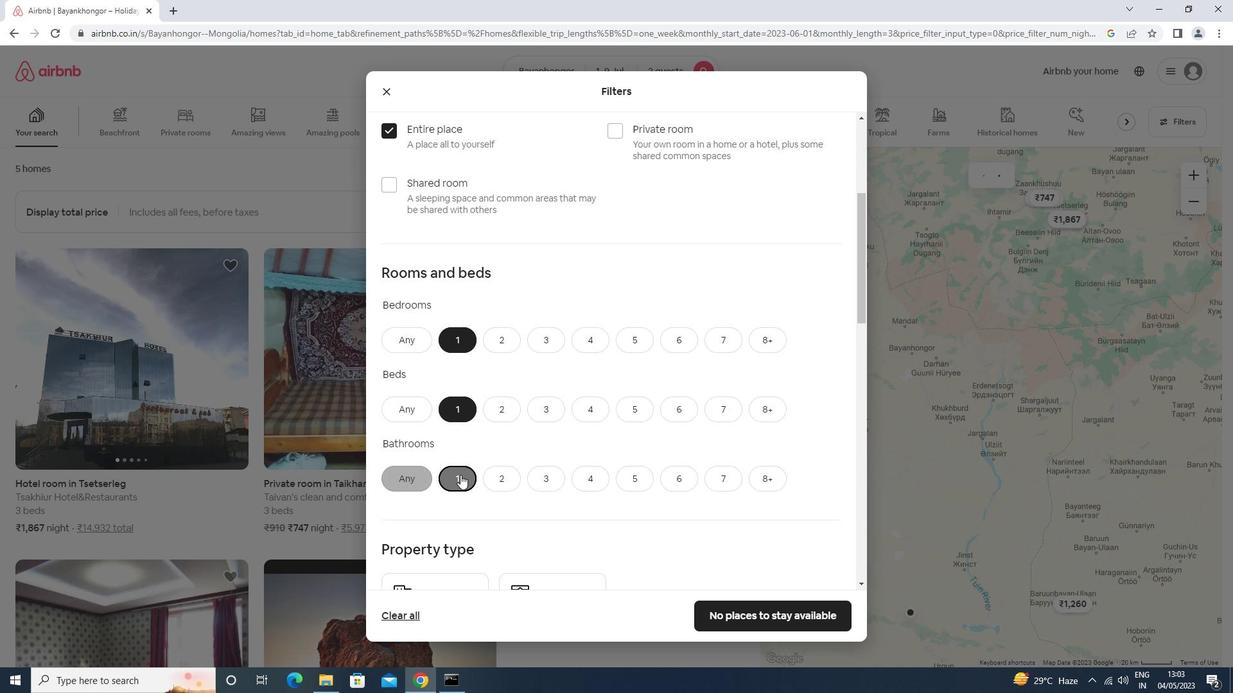 
Action: Mouse scrolled (460, 474) with delta (0, 0)
Screenshot: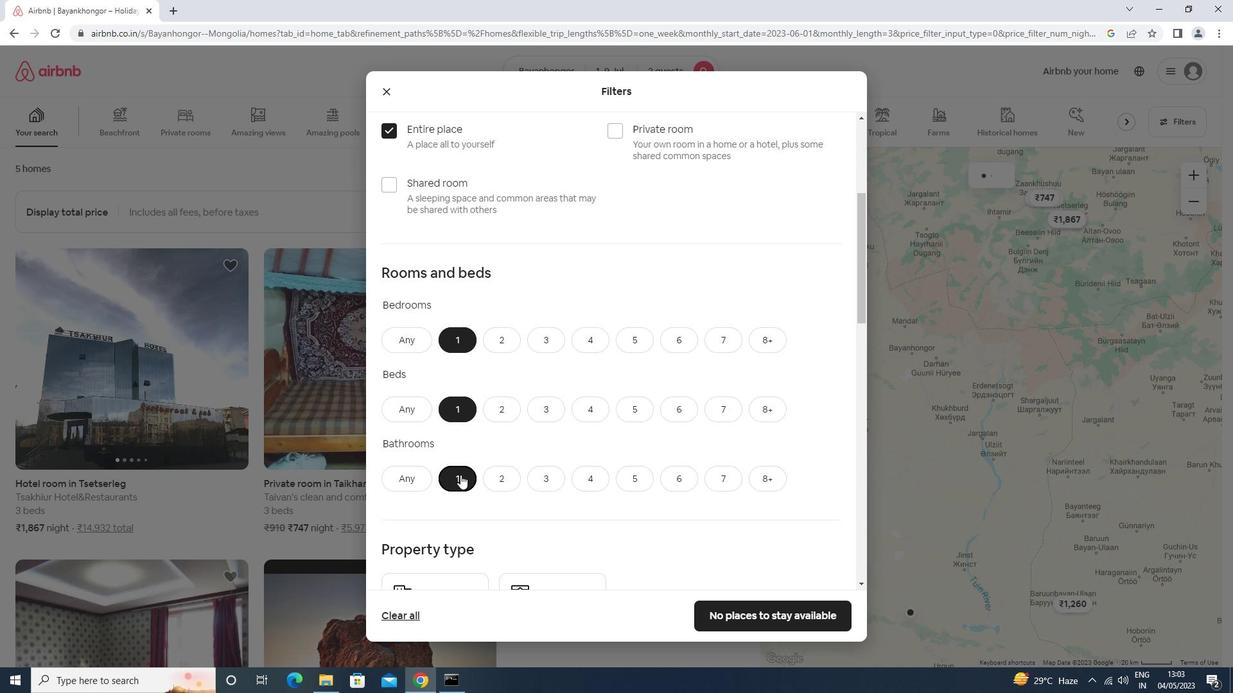
Action: Mouse moved to (447, 443)
Screenshot: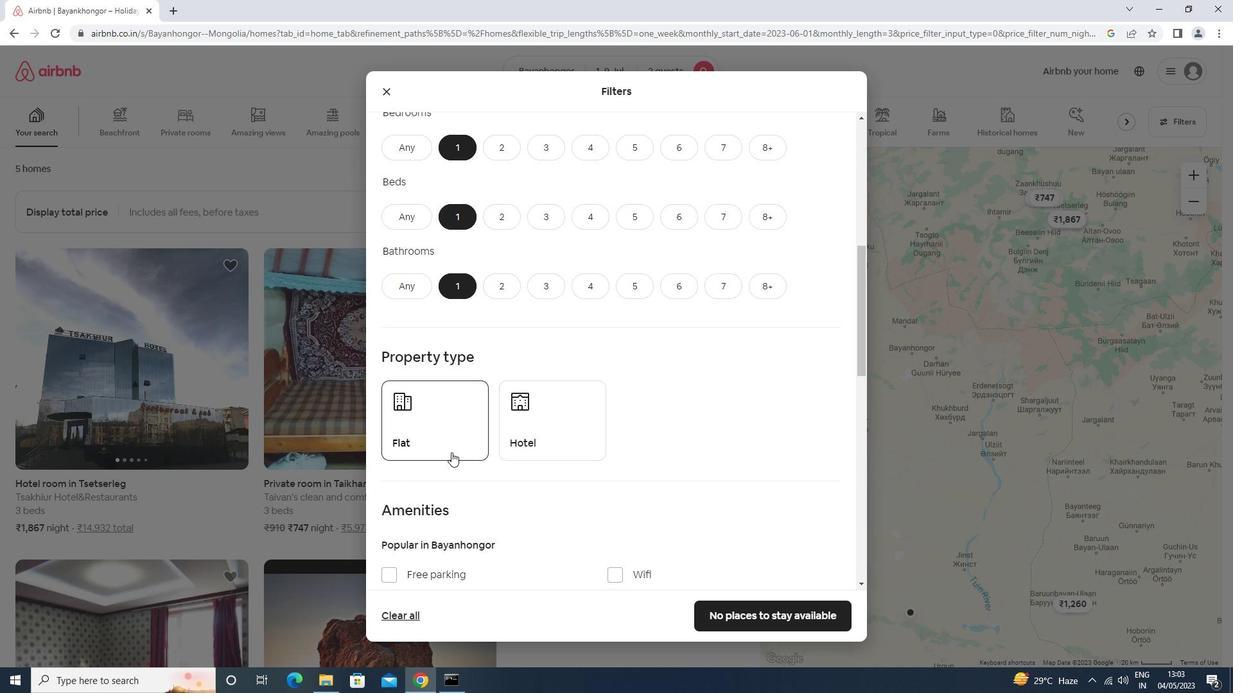 
Action: Mouse pressed left at (447, 443)
Screenshot: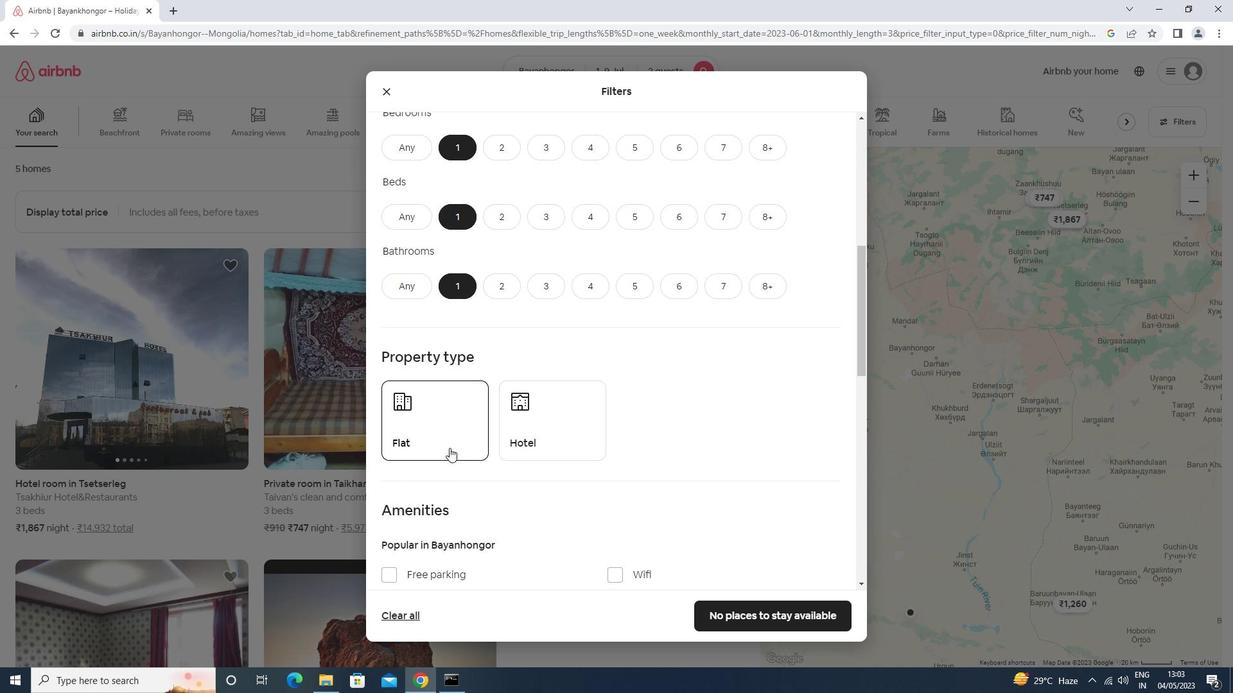 
Action: Mouse scrolled (447, 443) with delta (0, 0)
Screenshot: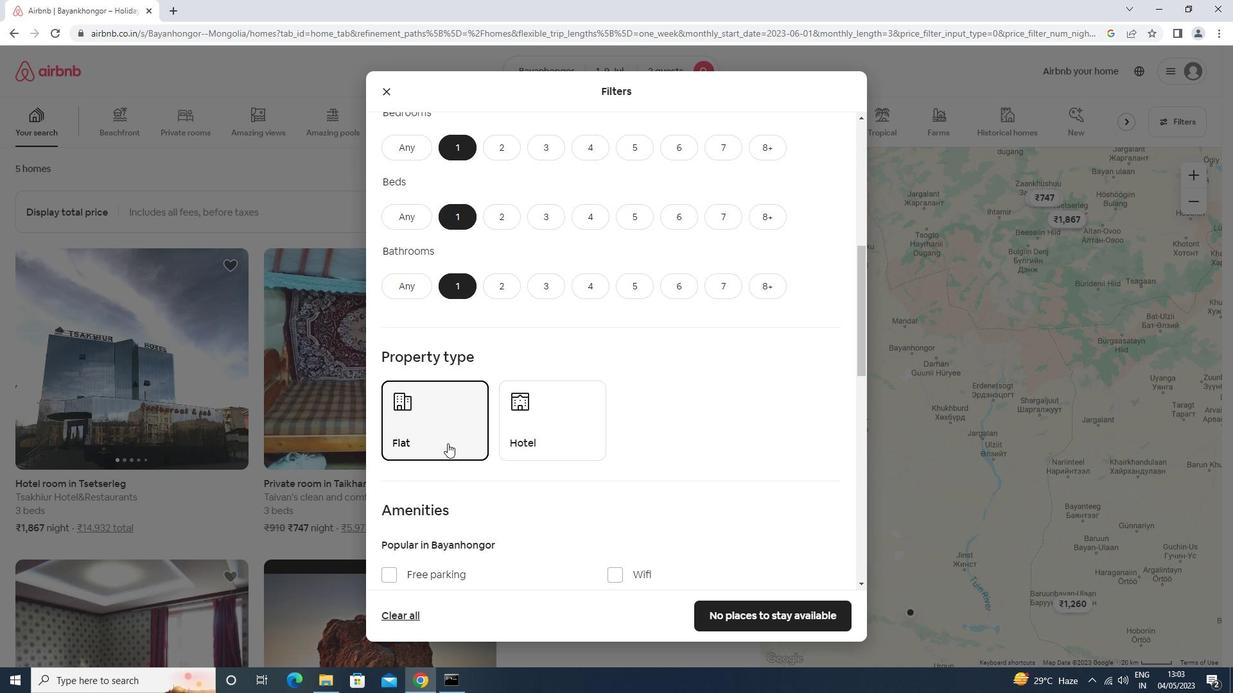 
Action: Mouse scrolled (447, 443) with delta (0, 0)
Screenshot: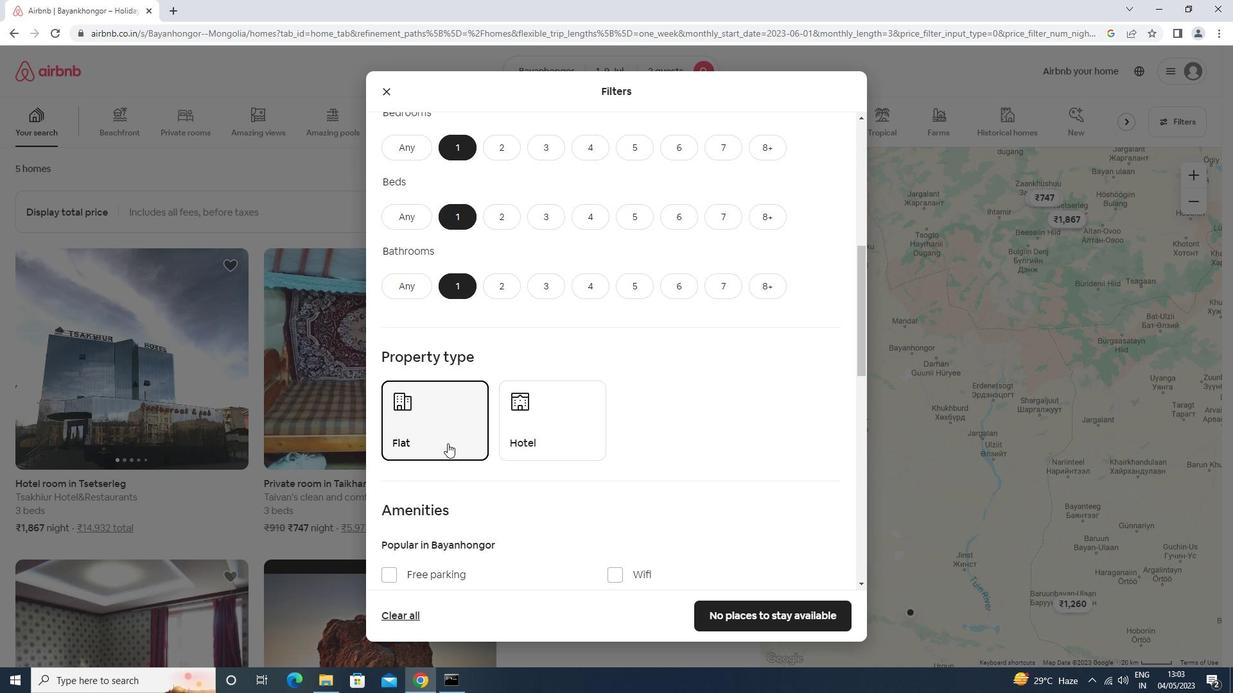 
Action: Mouse scrolled (447, 443) with delta (0, 0)
Screenshot: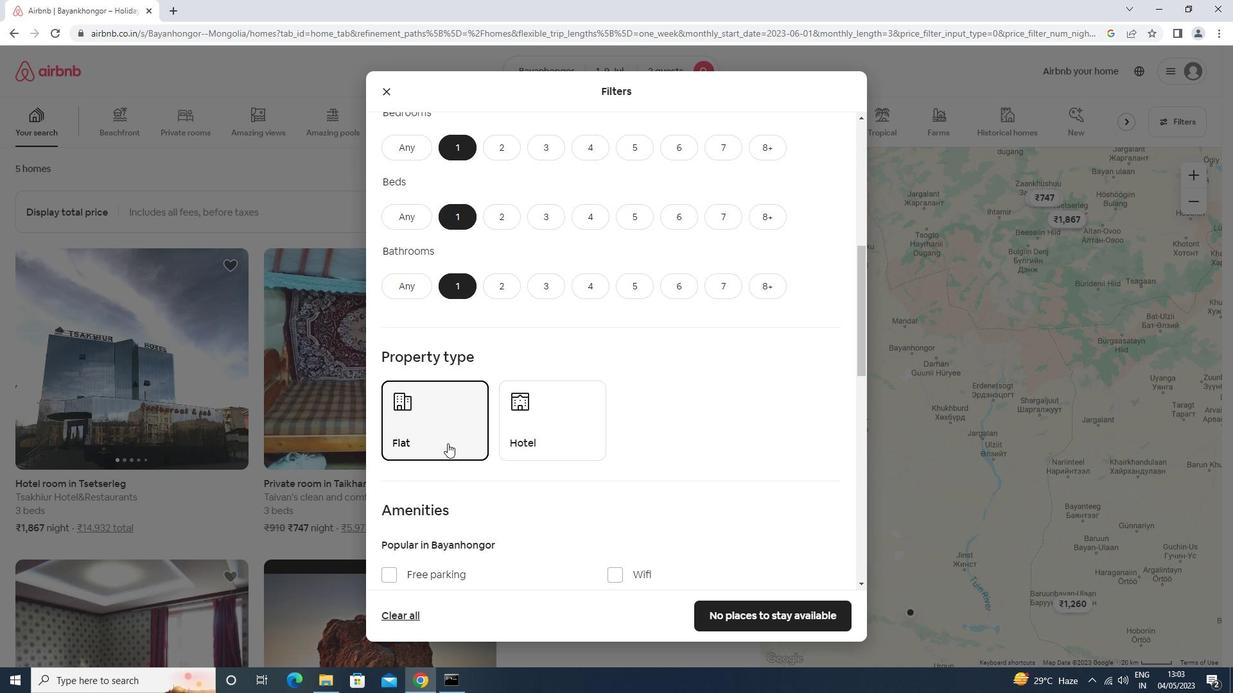 
Action: Mouse moved to (667, 415)
Screenshot: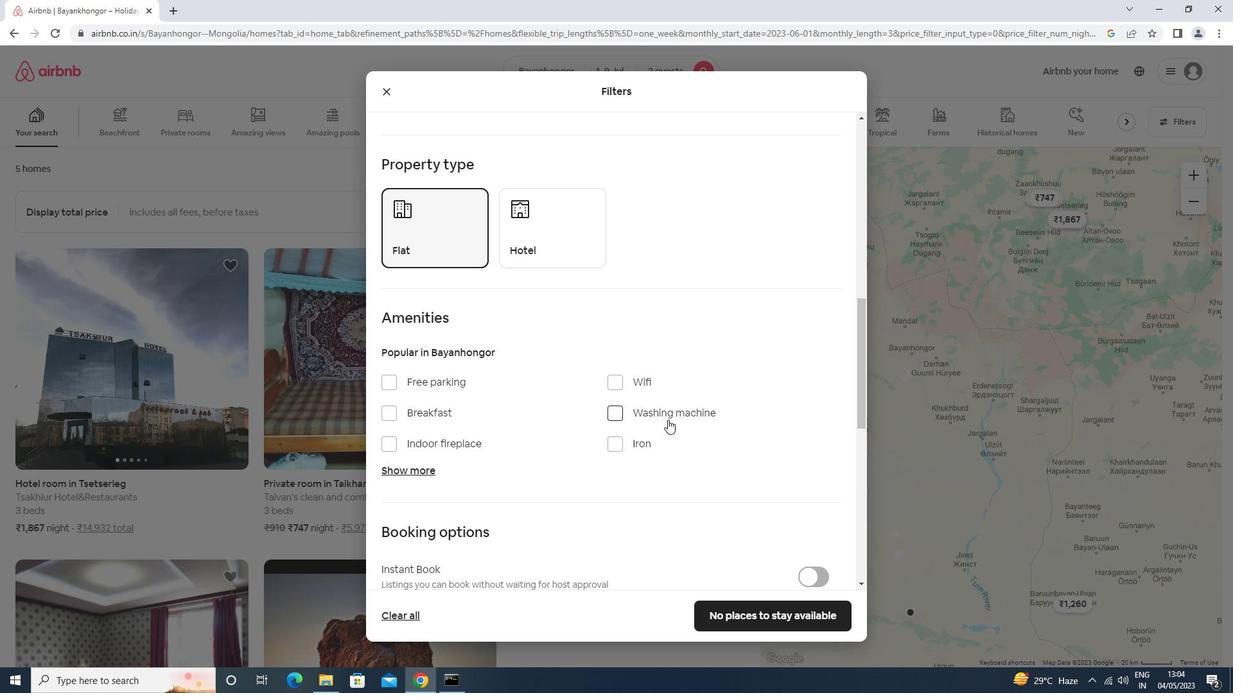 
Action: Mouse pressed left at (667, 415)
Screenshot: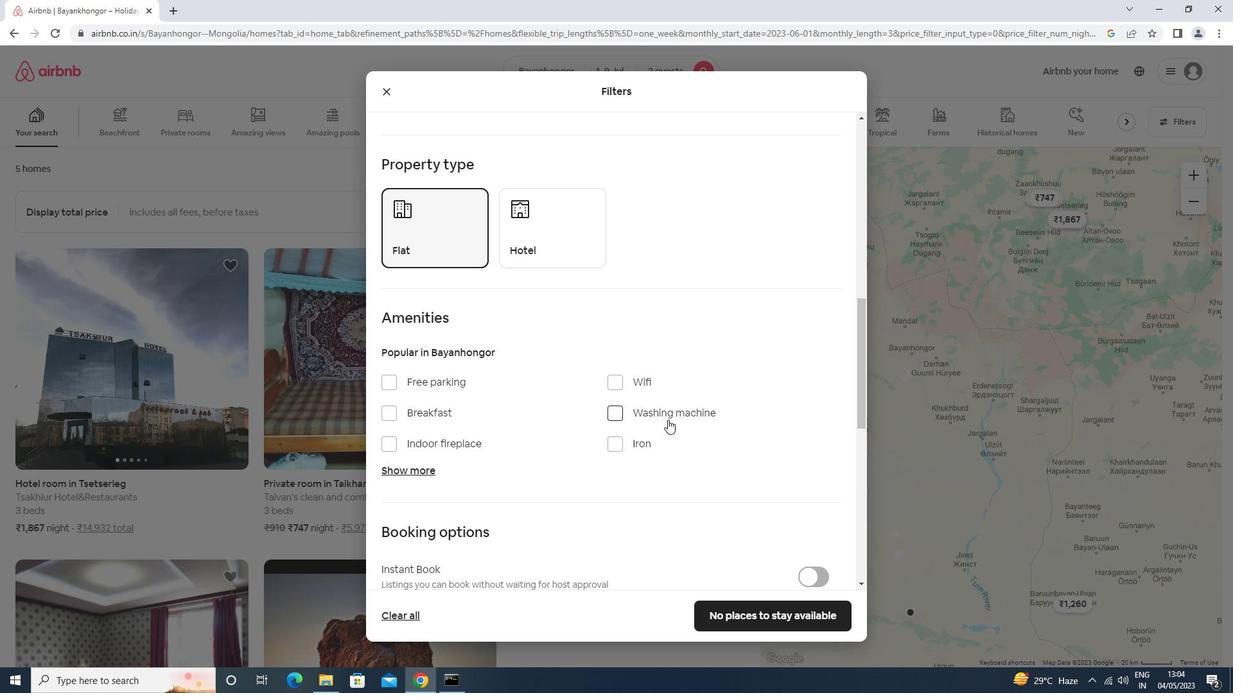 
Action: Mouse moved to (697, 434)
Screenshot: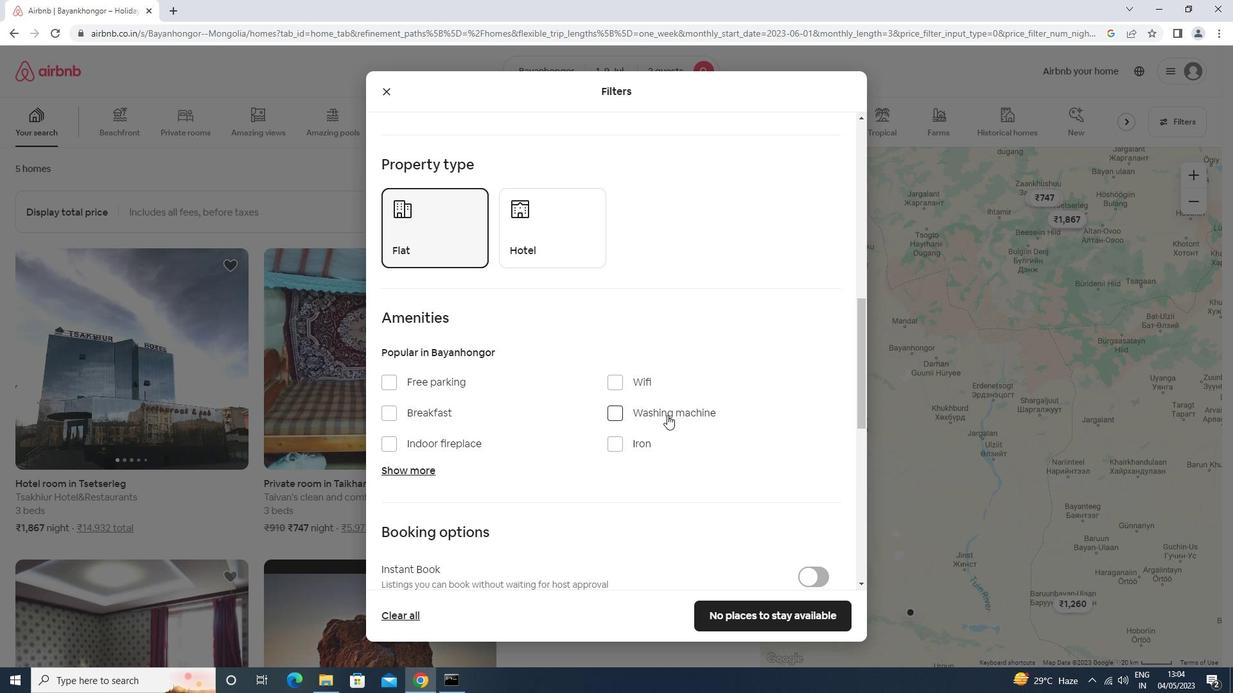 
Action: Mouse scrolled (697, 434) with delta (0, 0)
Screenshot: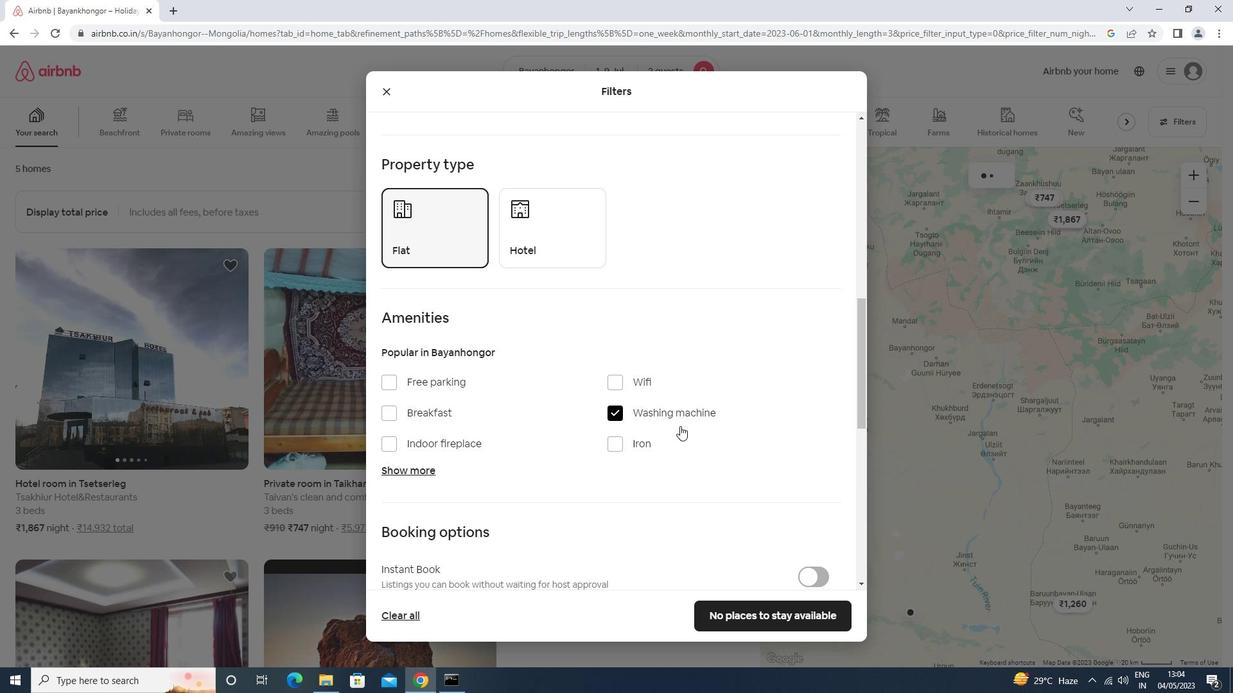 
Action: Mouse scrolled (697, 434) with delta (0, 0)
Screenshot: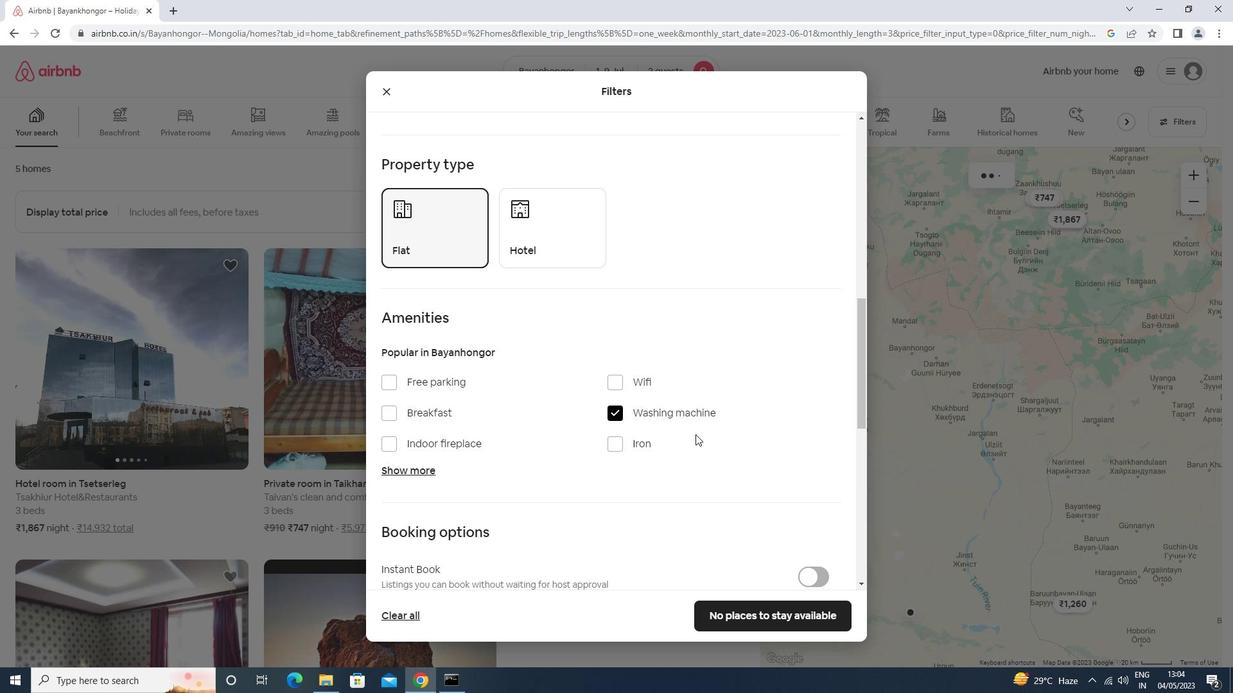 
Action: Mouse scrolled (697, 434) with delta (0, 0)
Screenshot: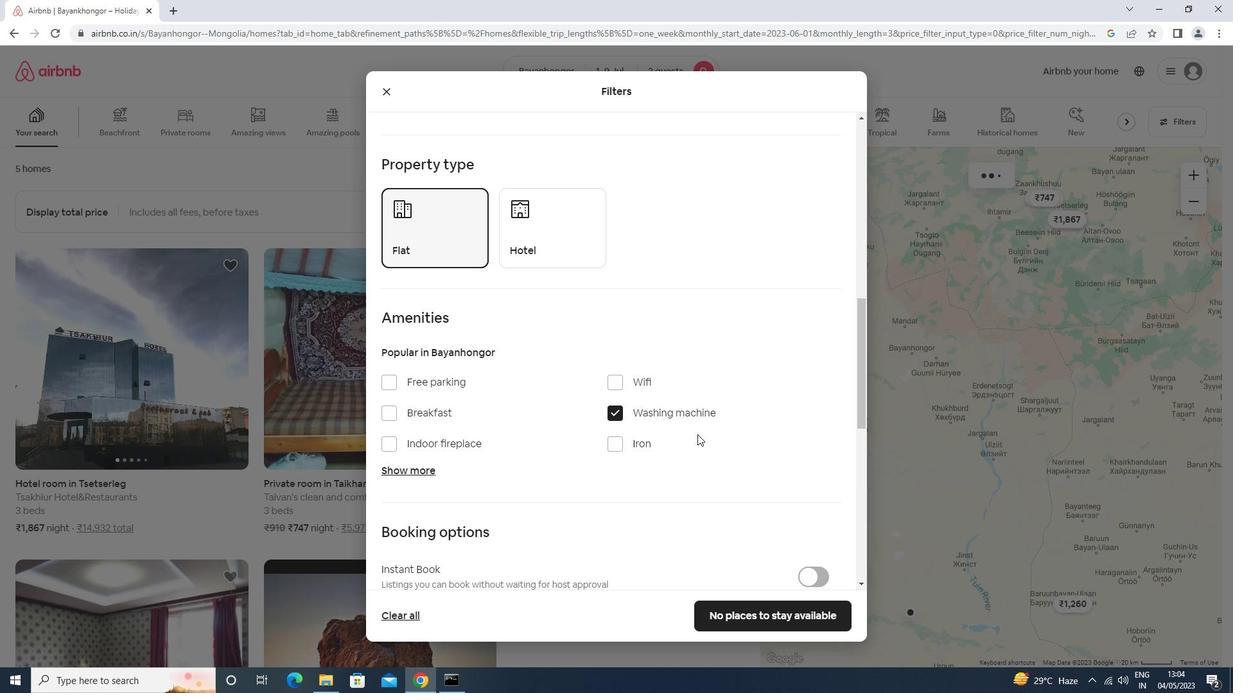 
Action: Mouse moved to (811, 429)
Screenshot: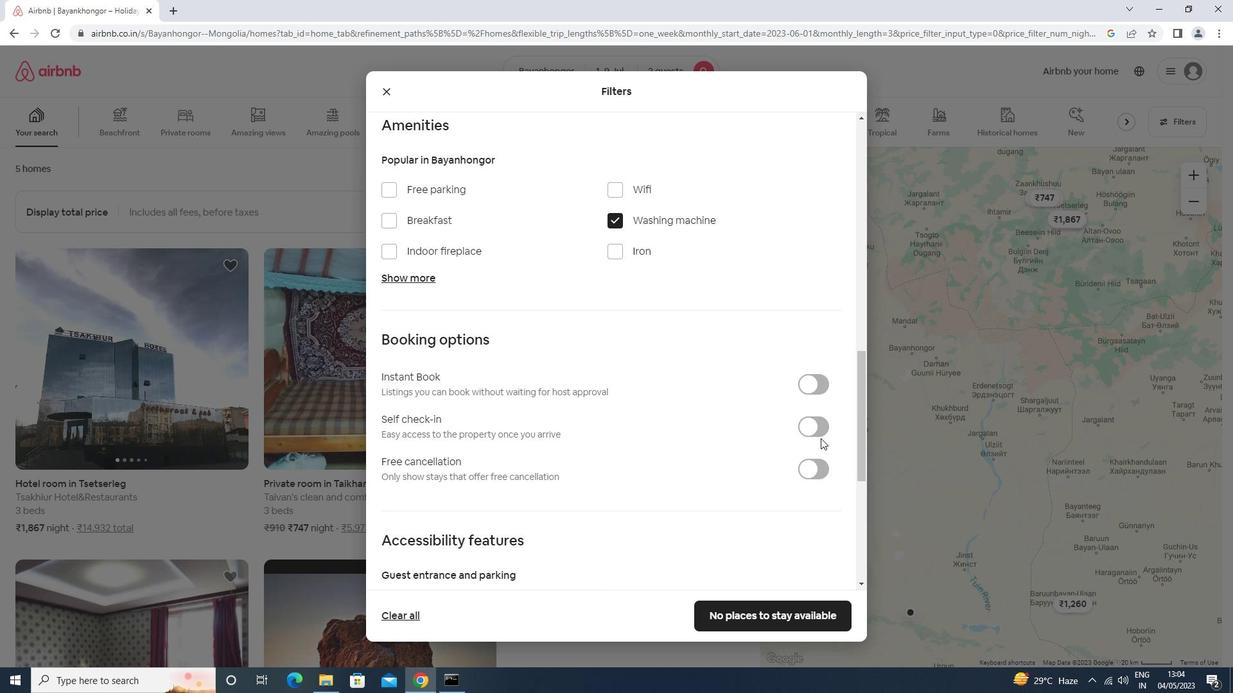 
Action: Mouse pressed left at (811, 429)
Screenshot: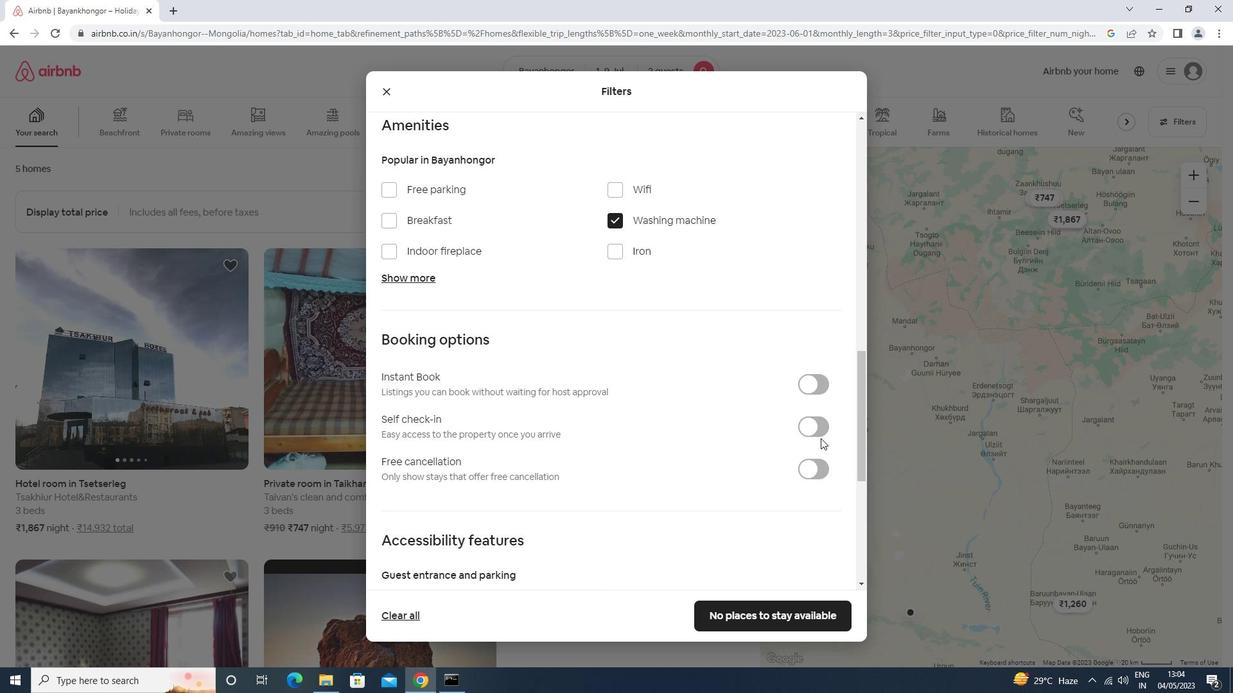 
Action: Mouse moved to (804, 431)
Screenshot: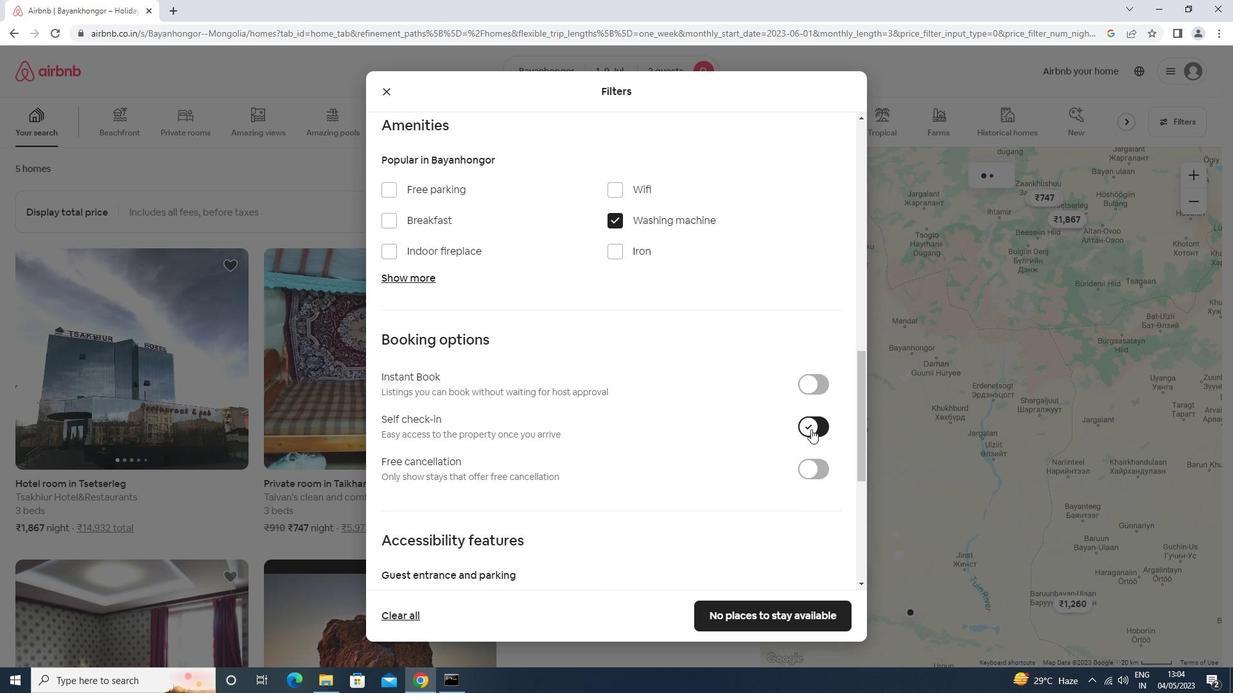 
Action: Mouse scrolled (804, 431) with delta (0, 0)
Screenshot: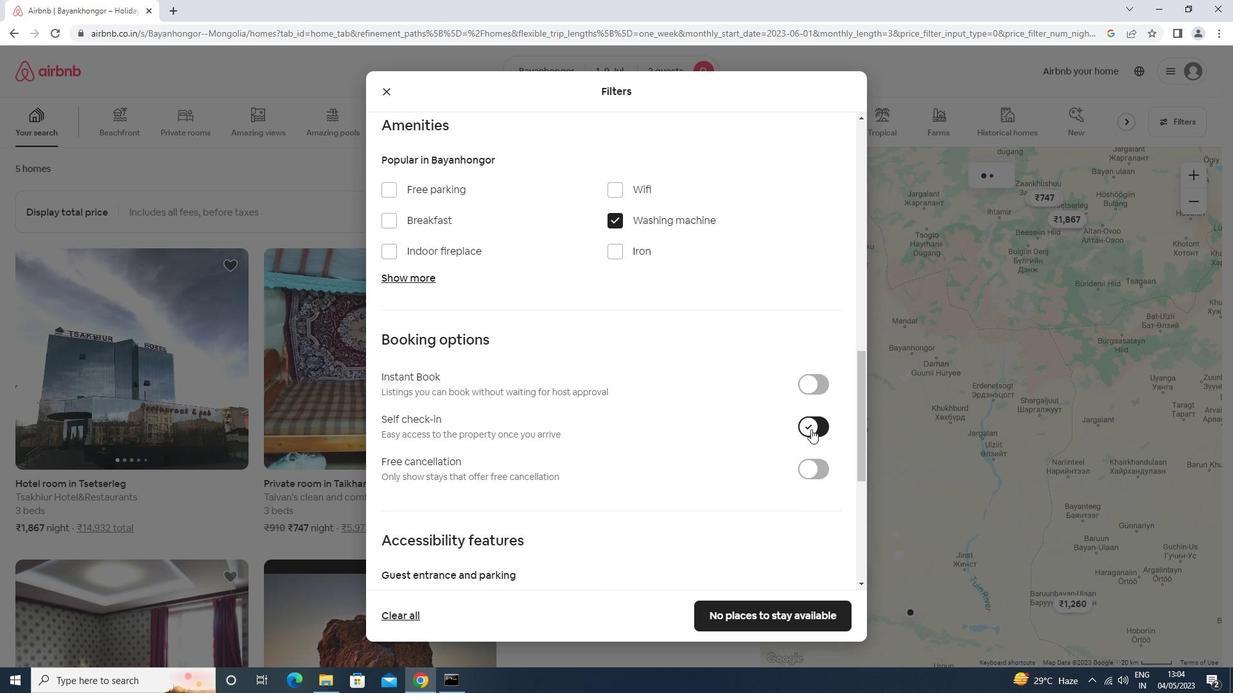
Action: Mouse moved to (802, 434)
Screenshot: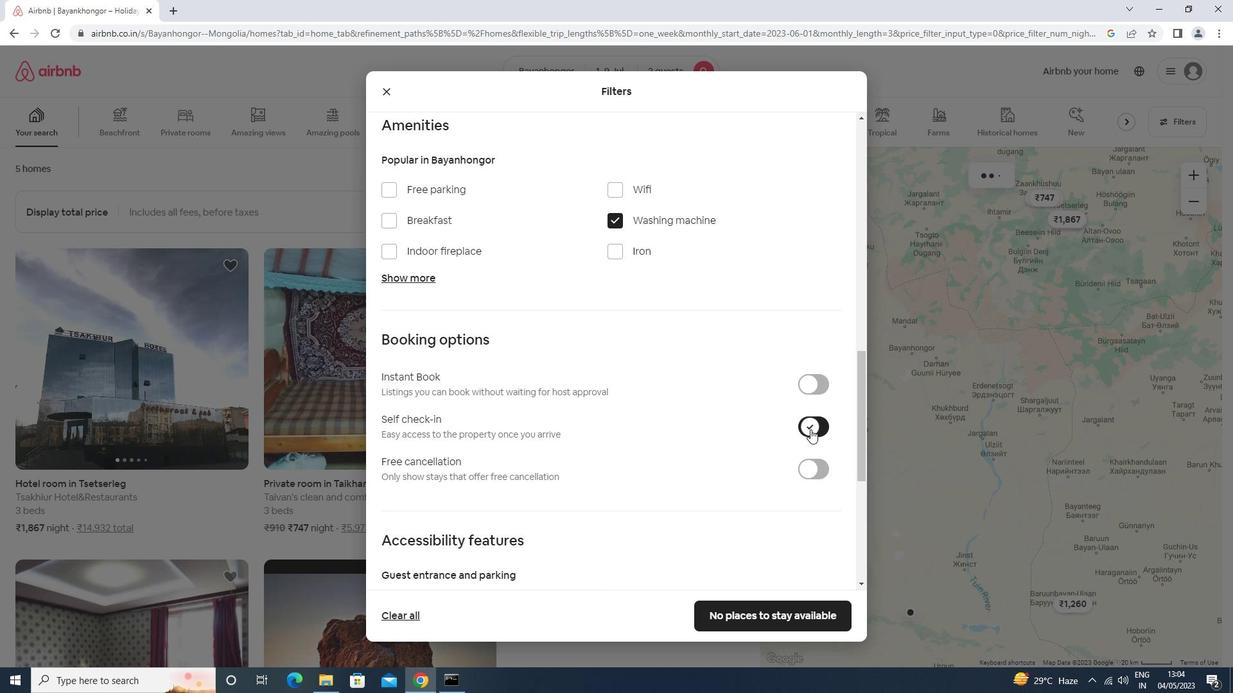 
Action: Mouse scrolled (802, 433) with delta (0, 0)
Screenshot: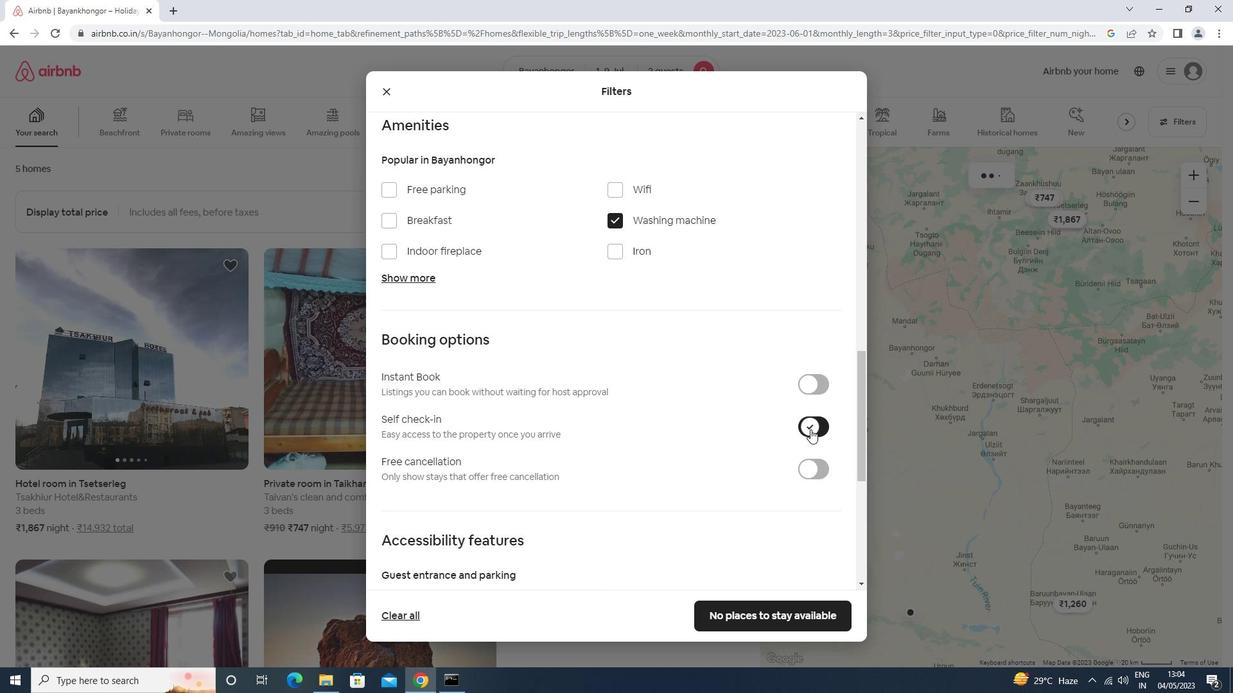 
Action: Mouse moved to (801, 436)
Screenshot: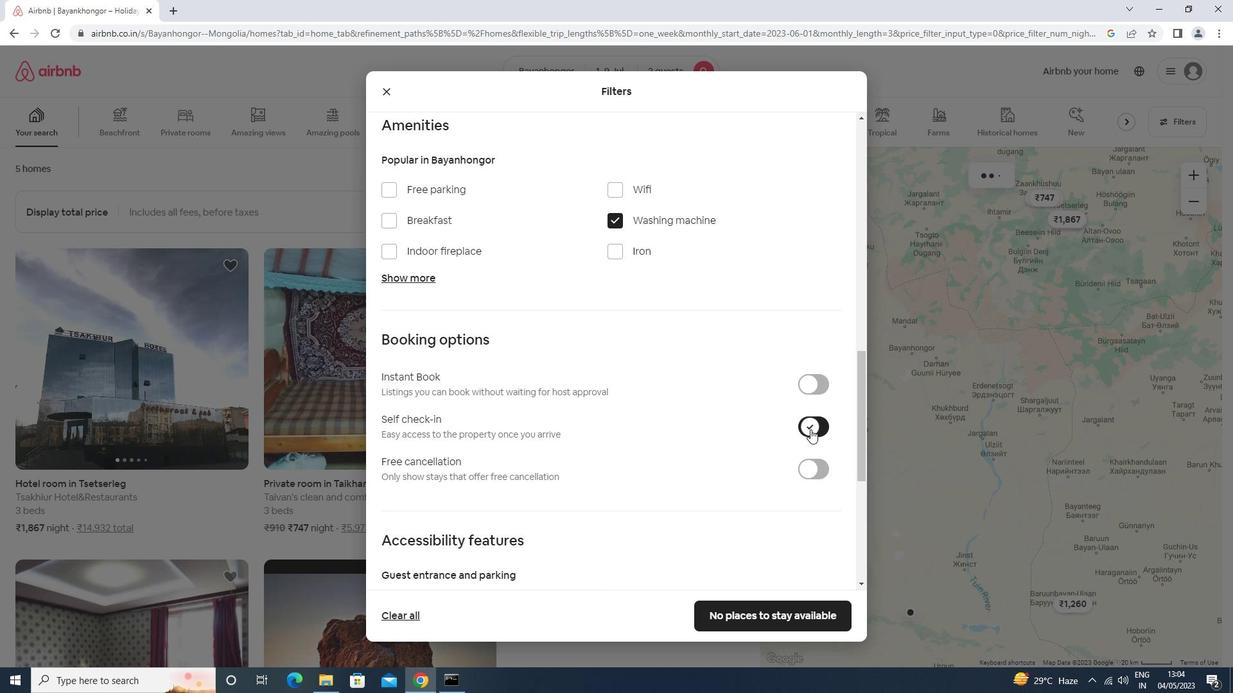 
Action: Mouse scrolled (801, 435) with delta (0, 0)
Screenshot: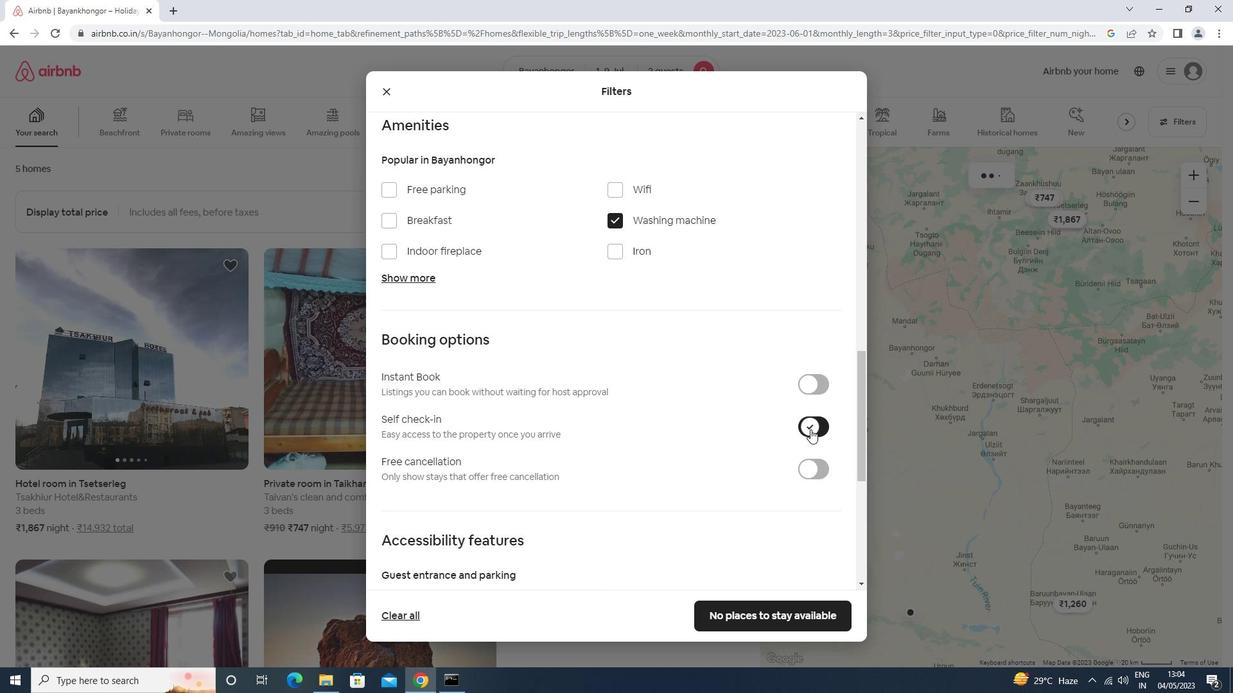 
Action: Mouse moved to (801, 436)
Screenshot: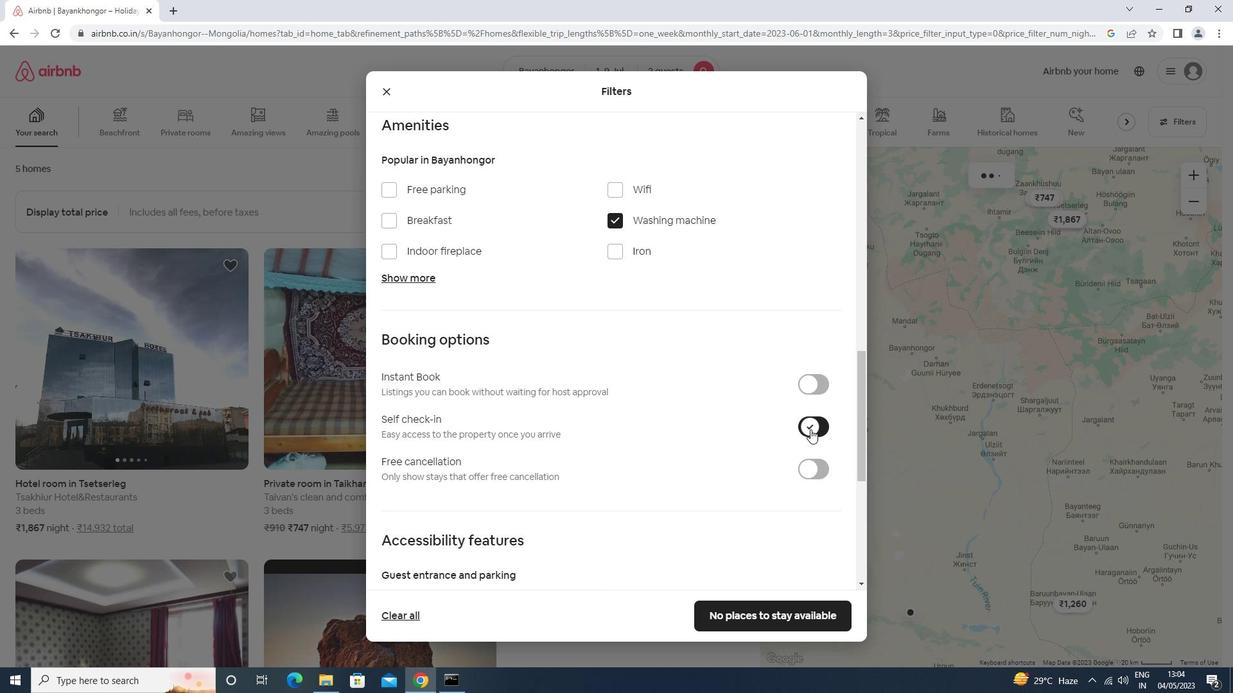 
Action: Mouse scrolled (801, 435) with delta (0, 0)
Screenshot: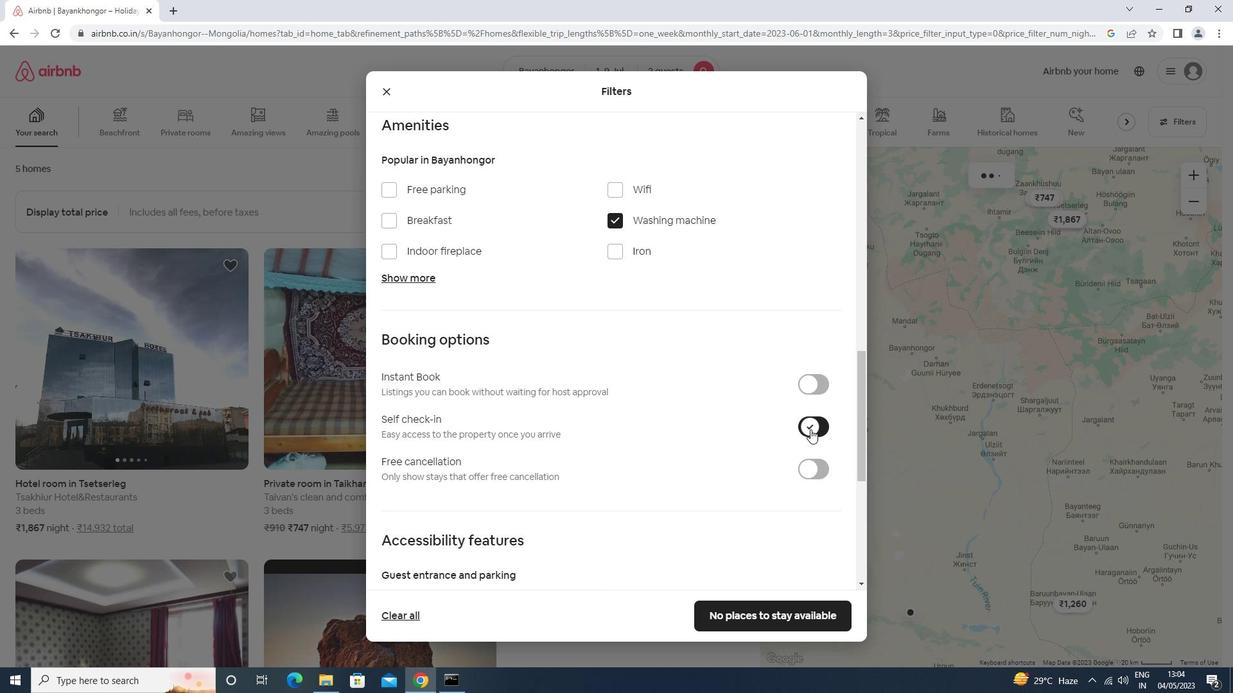 
Action: Mouse moved to (799, 438)
Screenshot: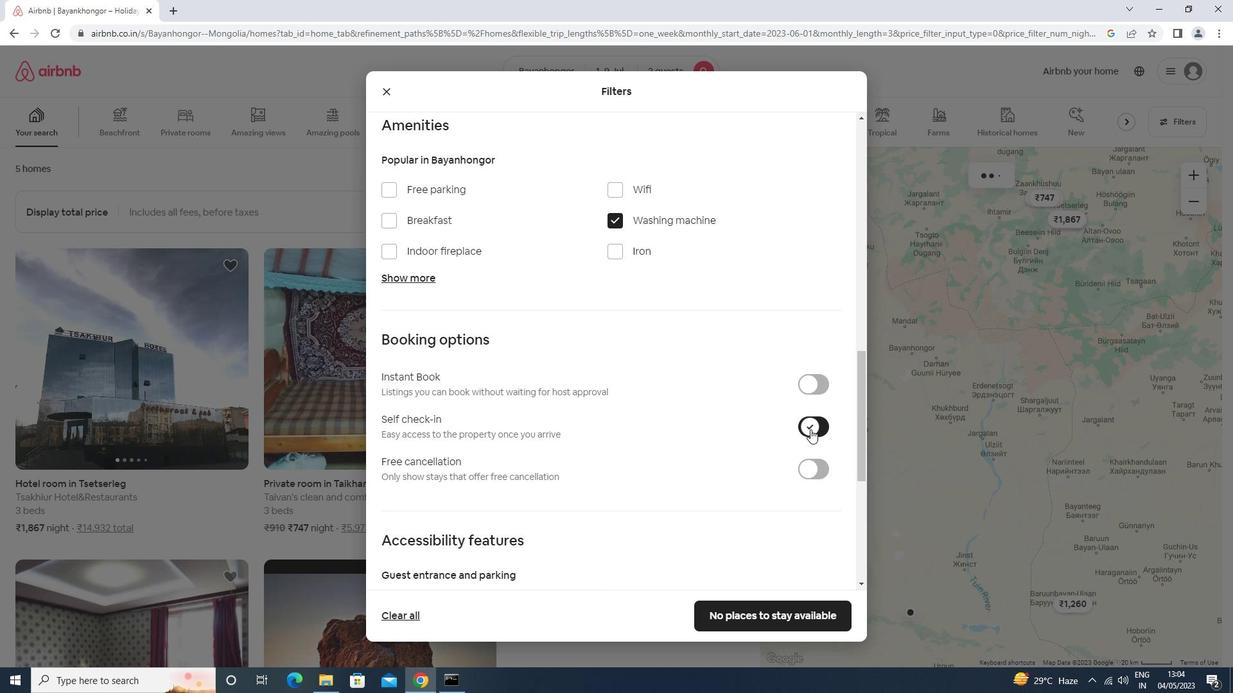
Action: Mouse scrolled (799, 437) with delta (0, 0)
Screenshot: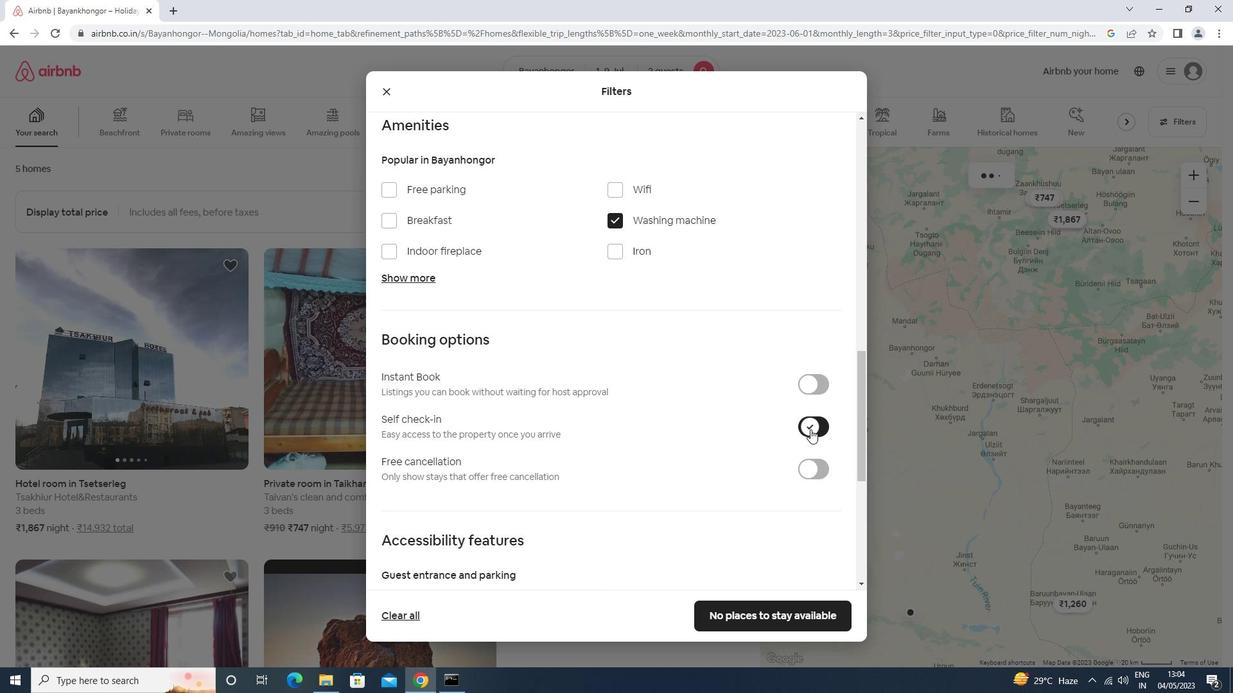 
Action: Mouse moved to (797, 439)
Screenshot: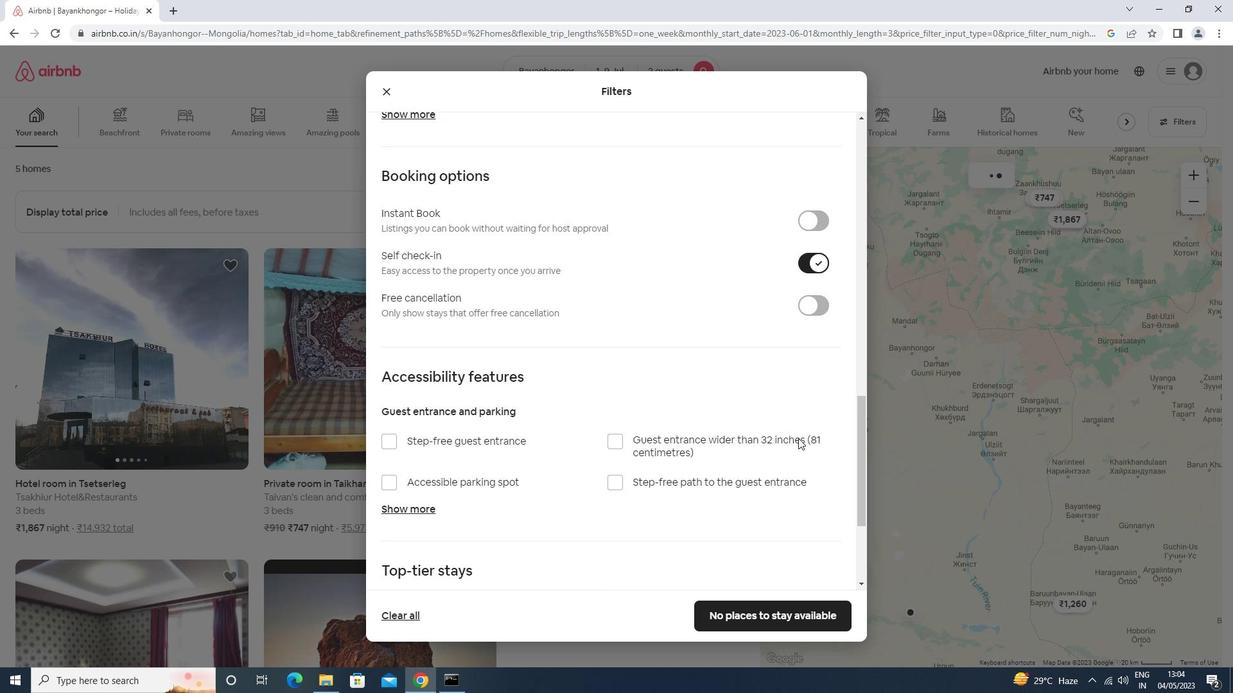 
Action: Mouse scrolled (797, 438) with delta (0, 0)
Screenshot: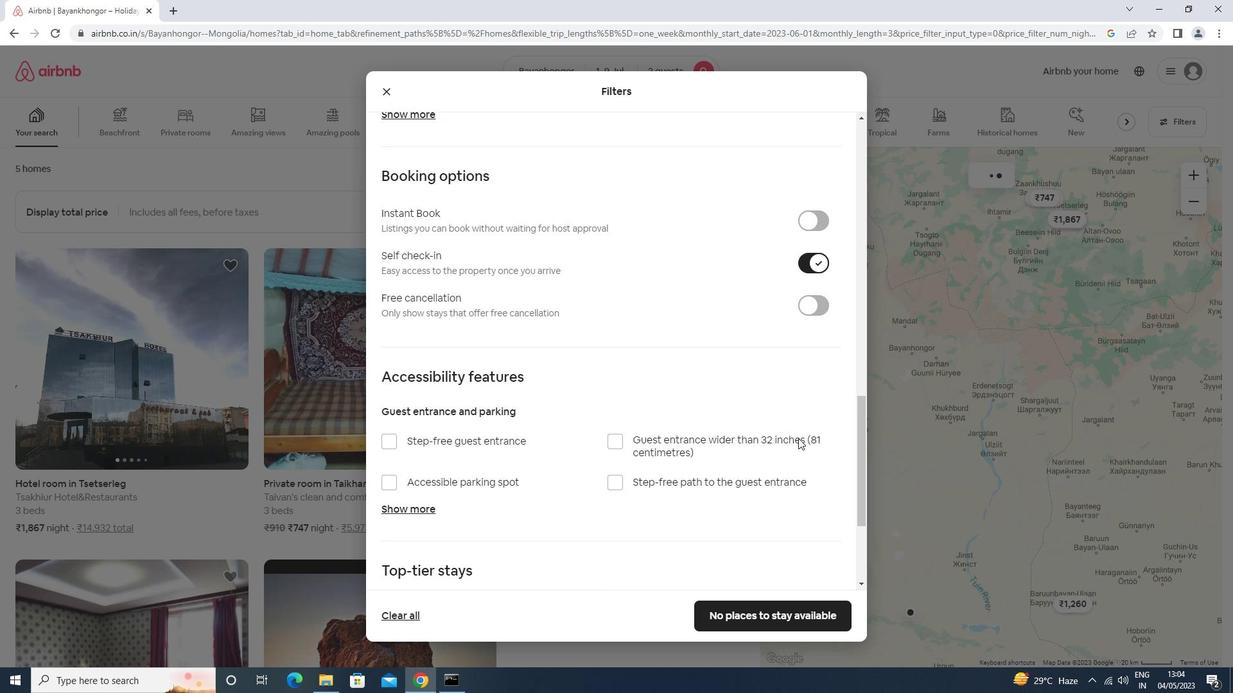 
Action: Mouse moved to (796, 440)
Screenshot: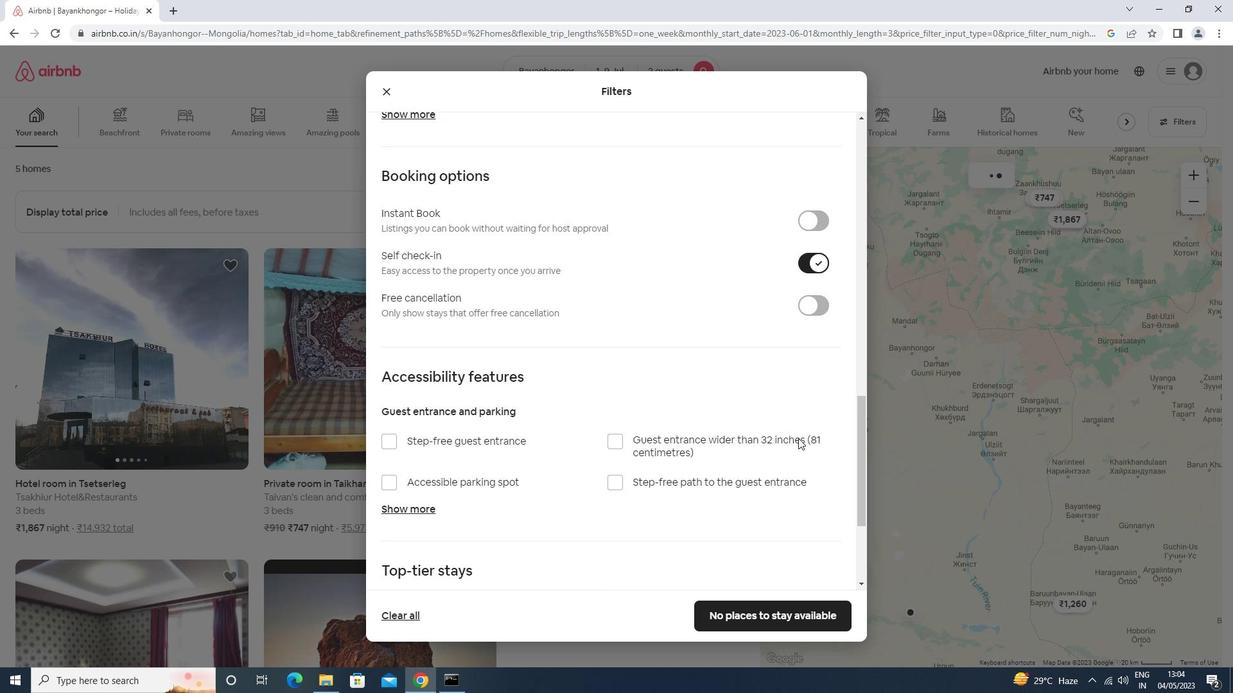 
Action: Mouse scrolled (796, 440) with delta (0, 0)
Screenshot: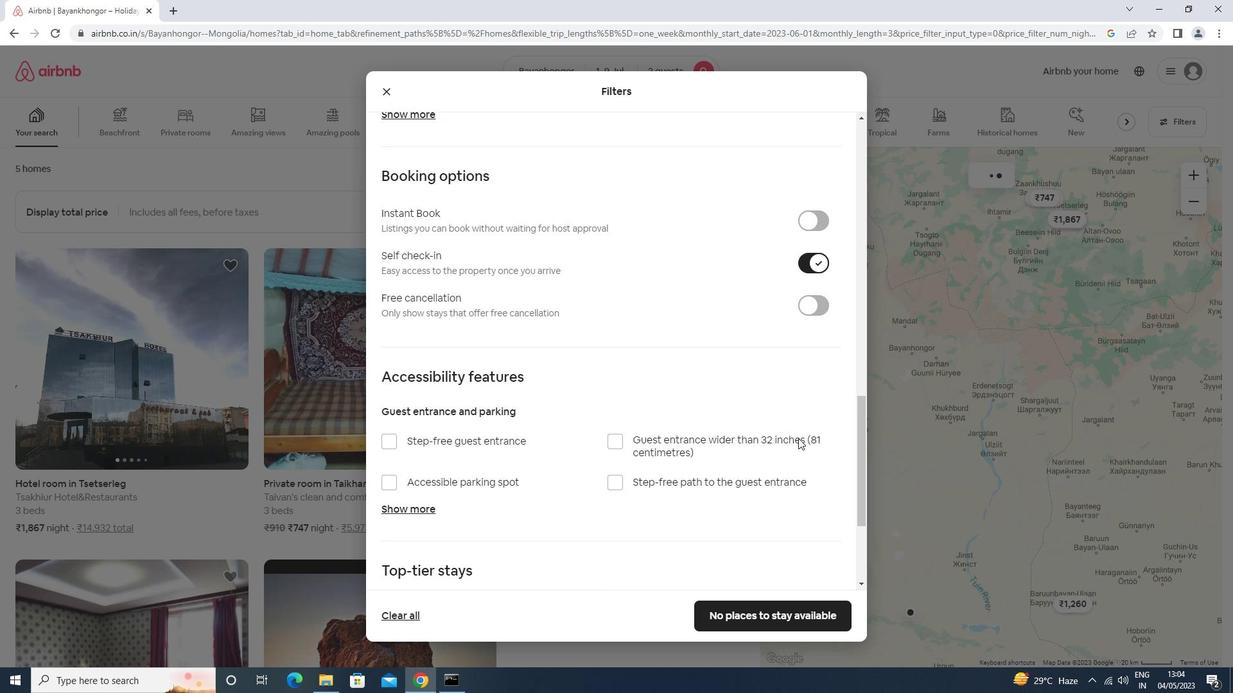 
Action: Mouse moved to (795, 441)
Screenshot: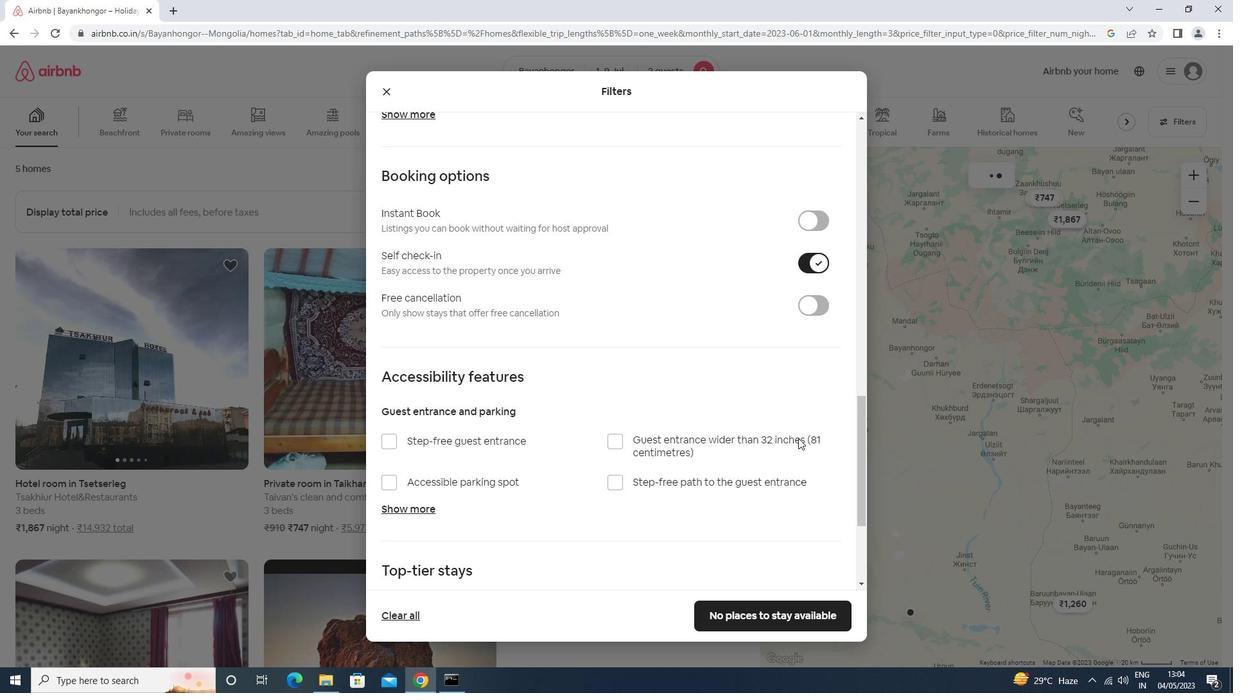 
Action: Mouse scrolled (795, 440) with delta (0, 0)
Screenshot: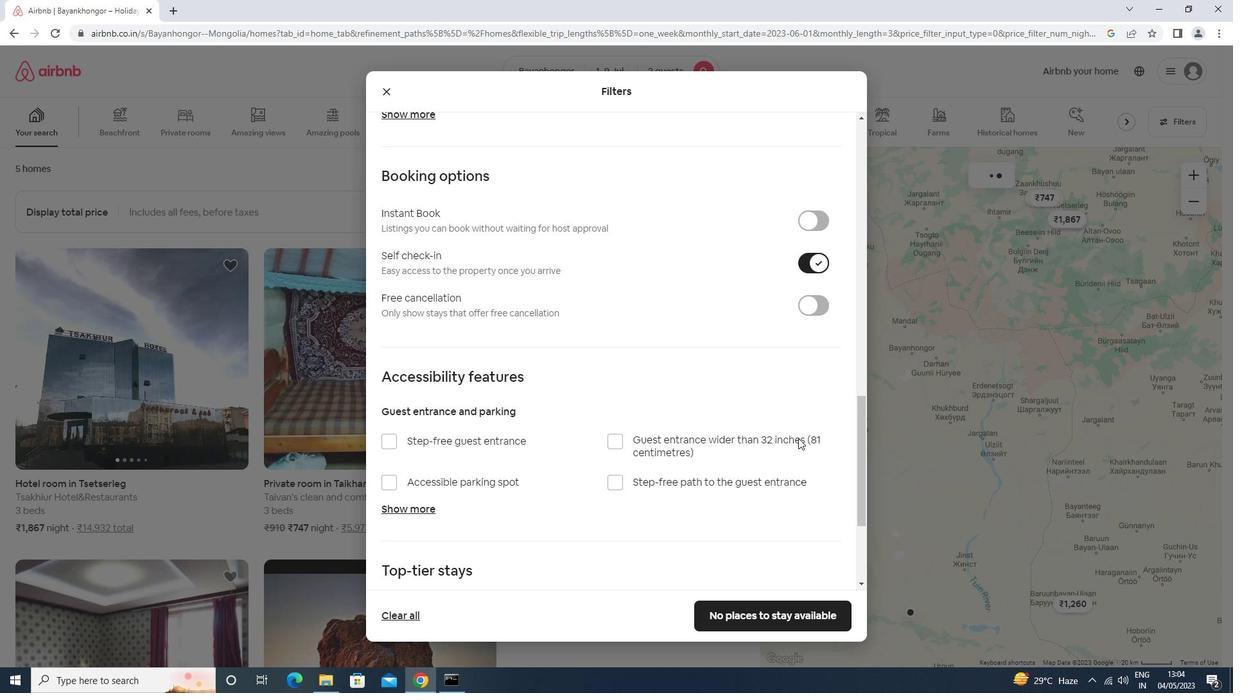 
Action: Mouse moved to (793, 442)
Screenshot: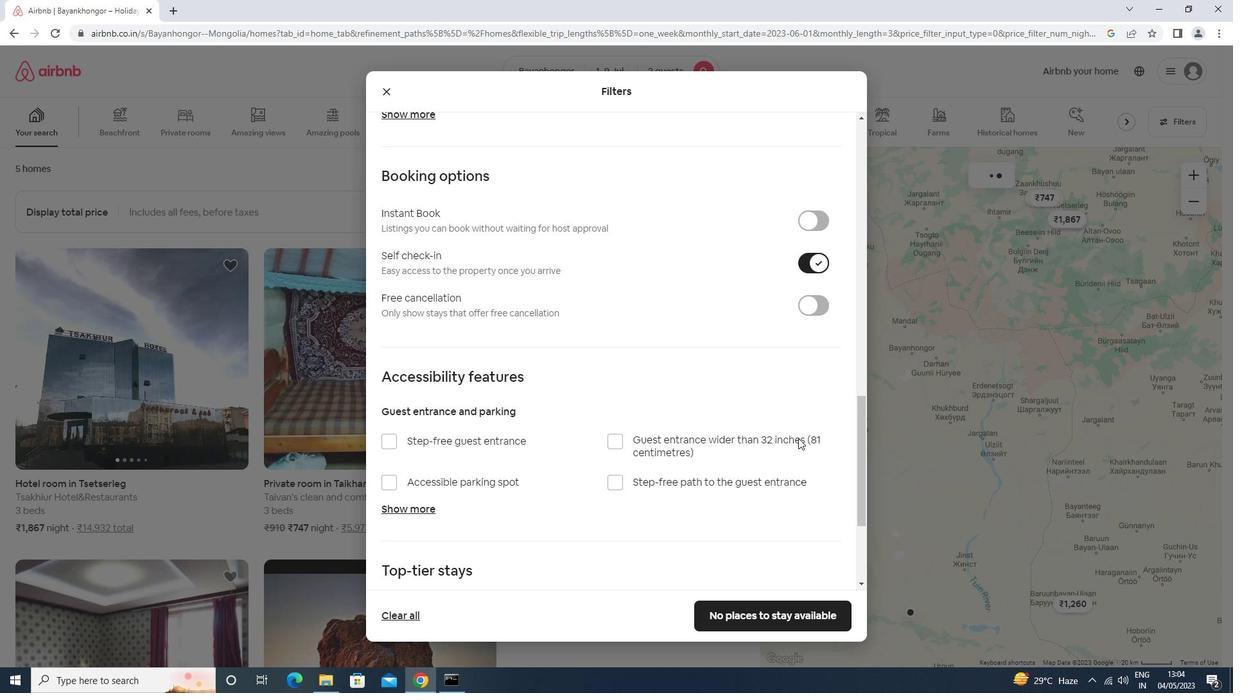 
Action: Mouse scrolled (793, 441) with delta (0, 0)
Screenshot: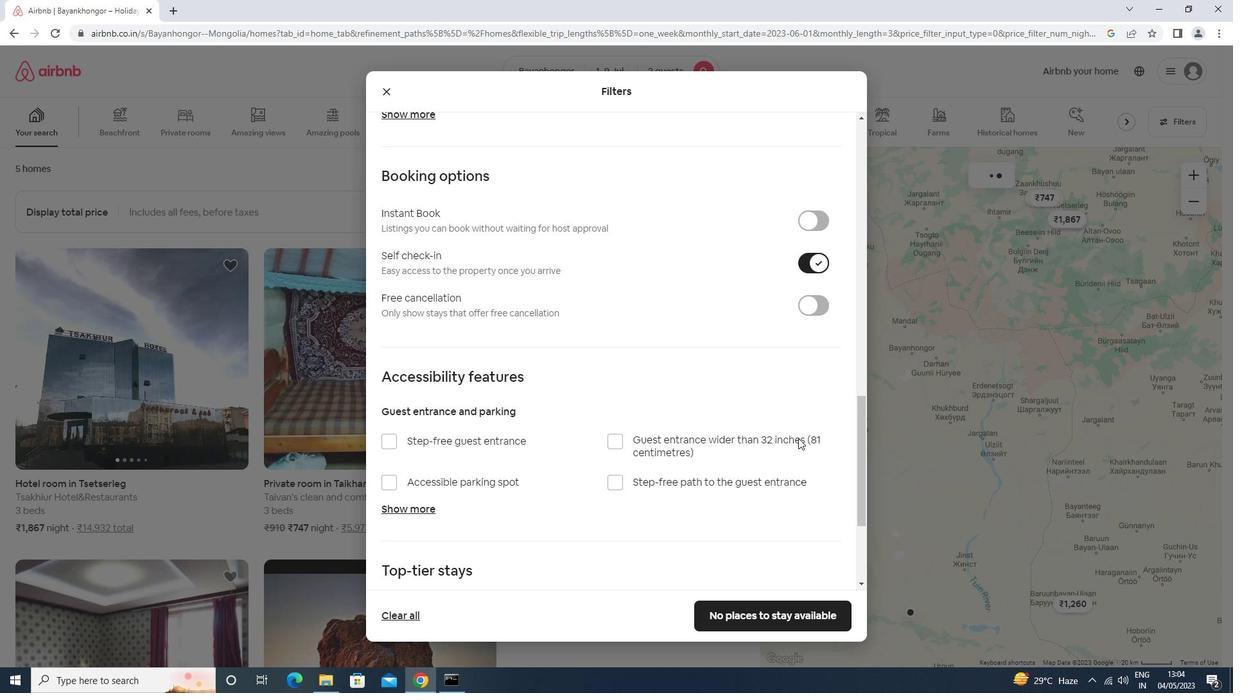 
Action: Mouse moved to (790, 445)
Screenshot: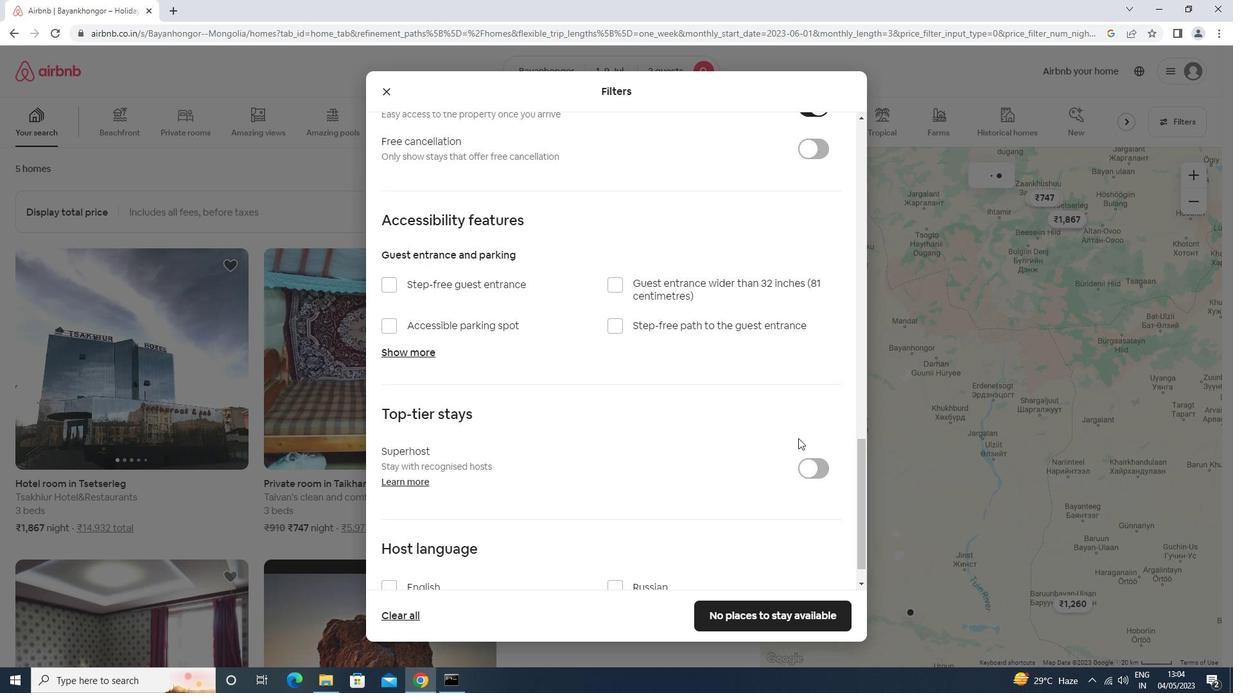 
Action: Mouse scrolled (790, 444) with delta (0, 0)
Screenshot: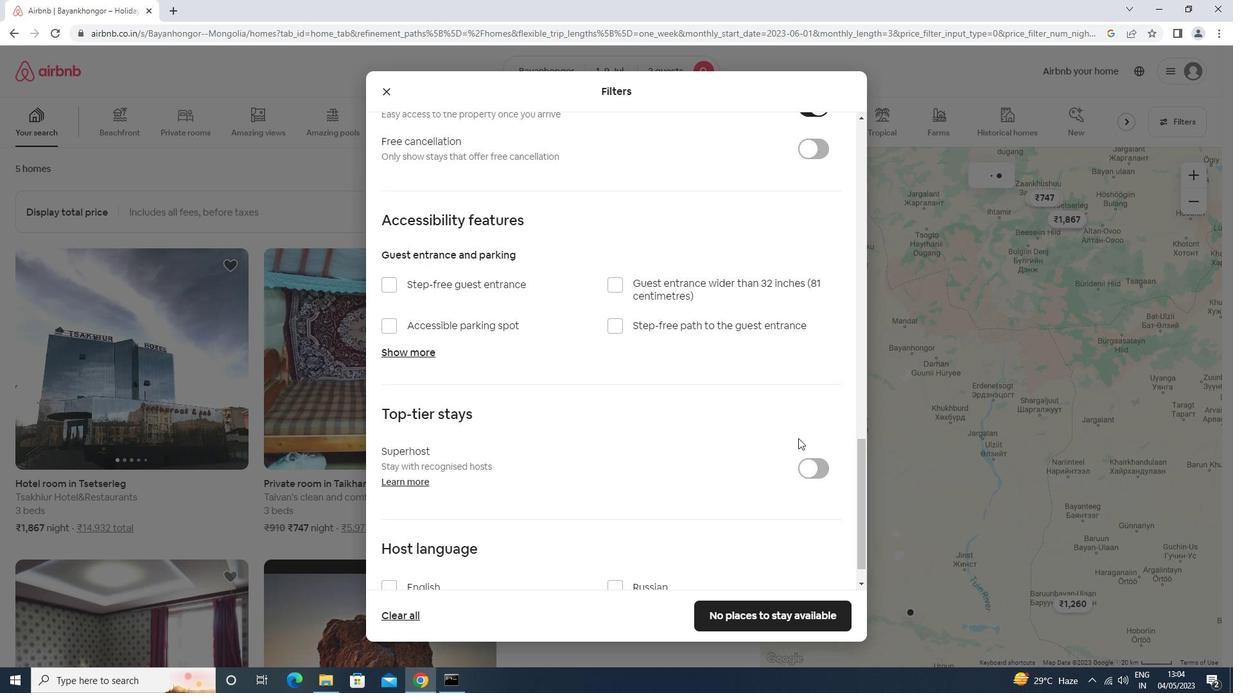 
Action: Mouse moved to (441, 551)
Screenshot: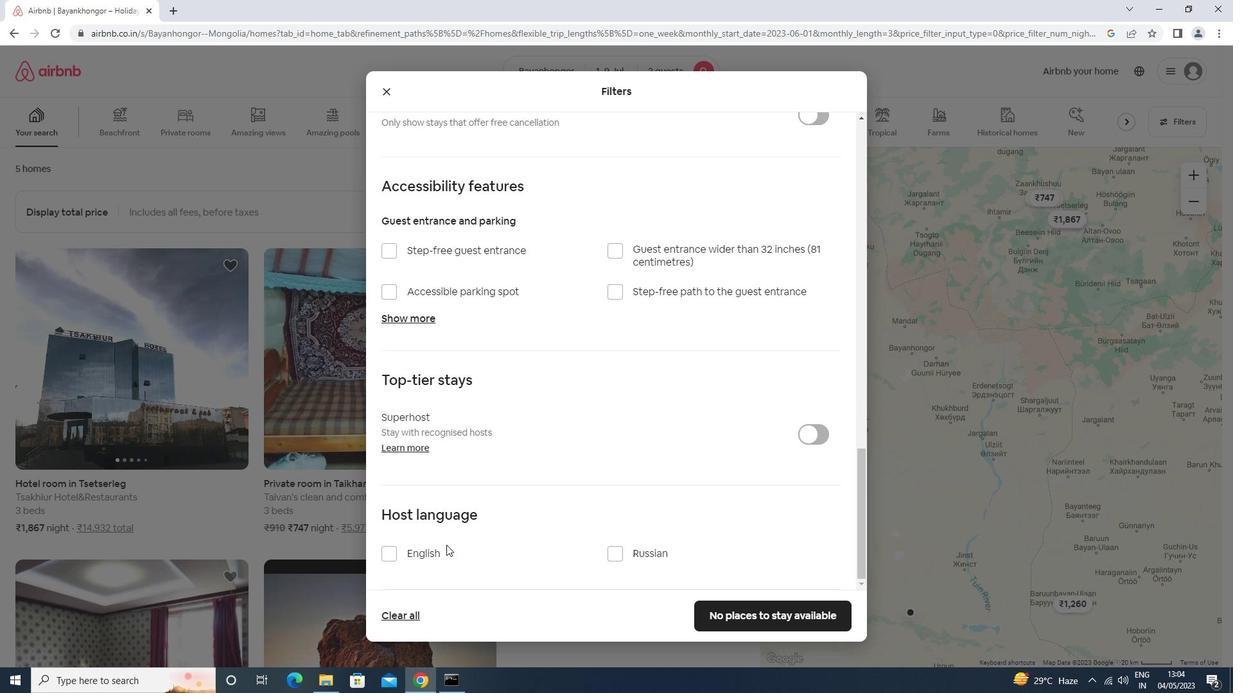 
Action: Mouse pressed left at (441, 551)
Screenshot: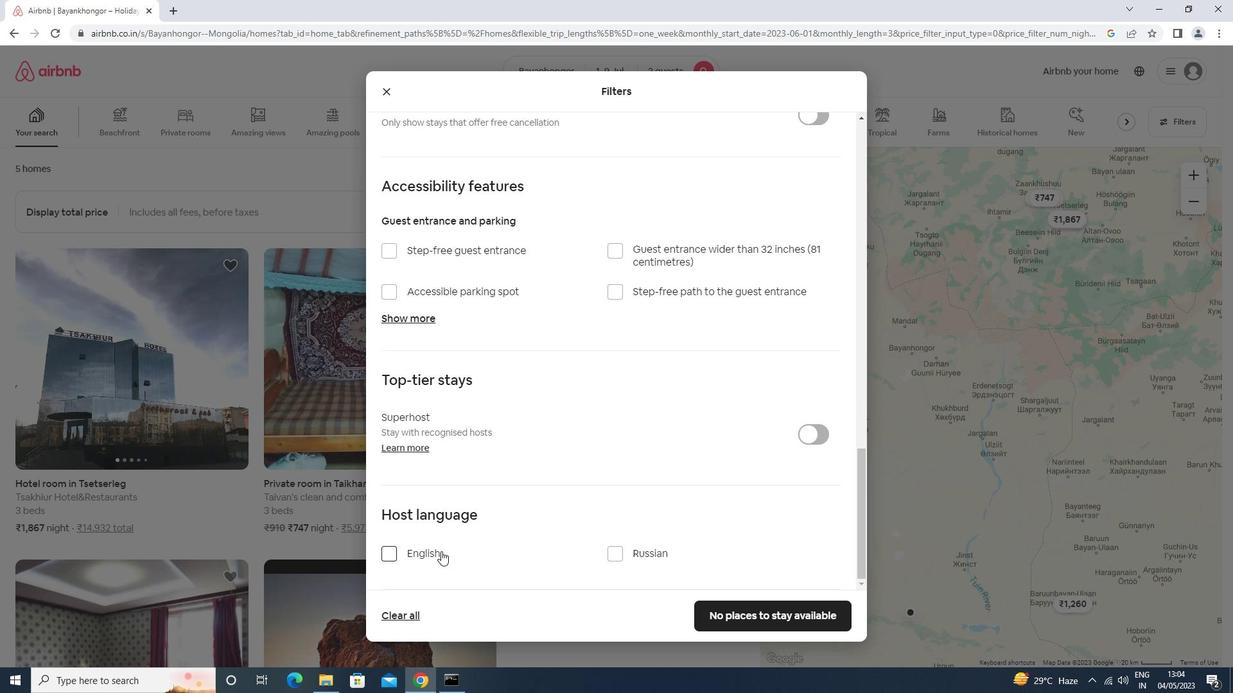 
Action: Mouse moved to (786, 609)
Screenshot: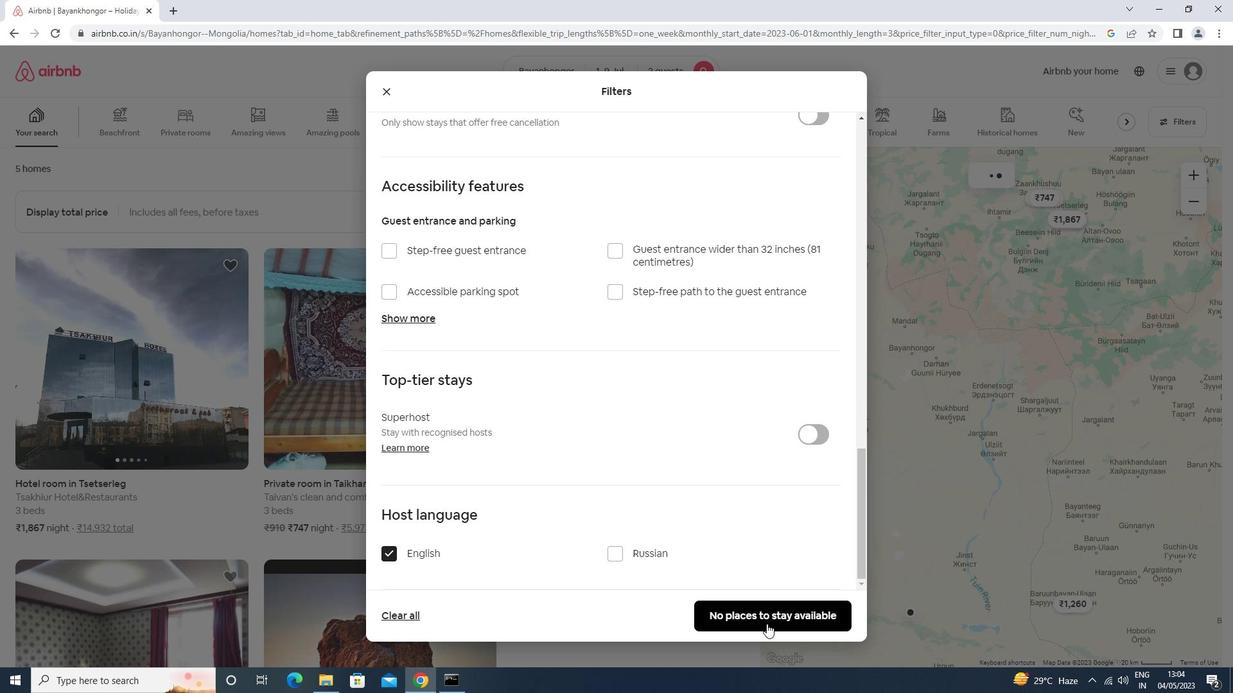 
Action: Mouse pressed left at (786, 609)
Screenshot: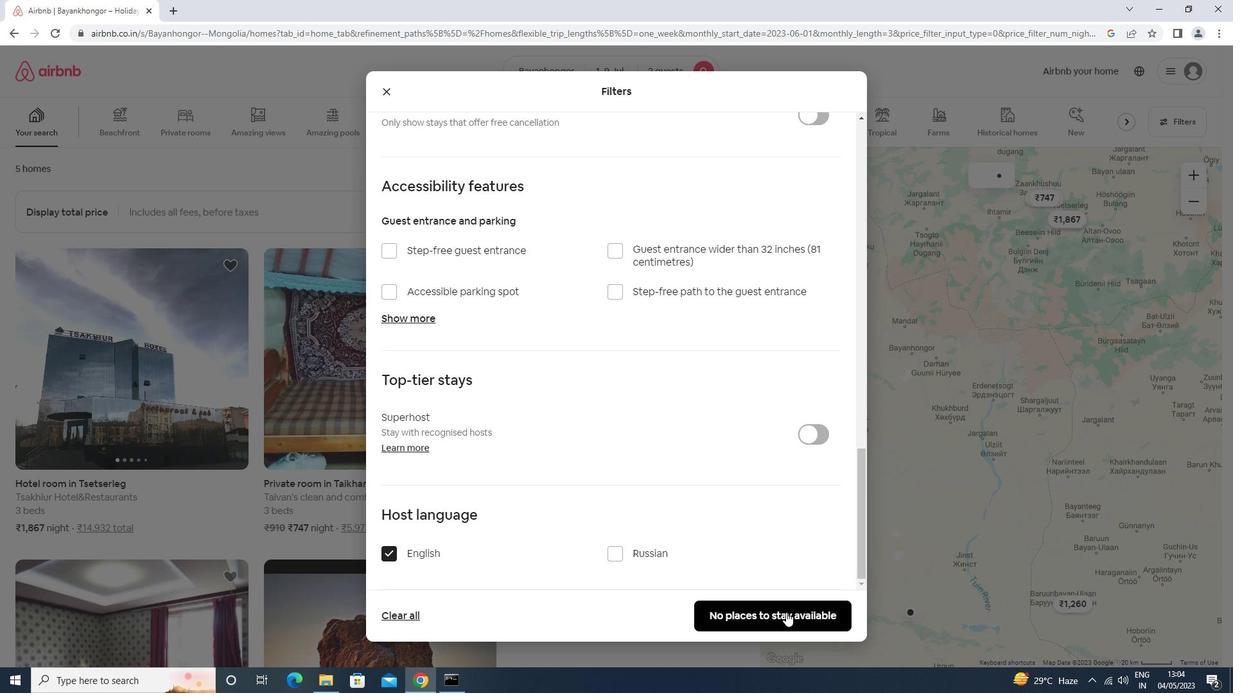 
